 Task: In the Company nec.com, Log SMS with description: 'Followed up via SMS with a lead who attended our recent webinar.'; Add date: '24 July, 2023' and time 10:30:AM; Add contact from the company's contact and save. Logged in from softage.10@softage.net
Action: Mouse moved to (81, 60)
Screenshot: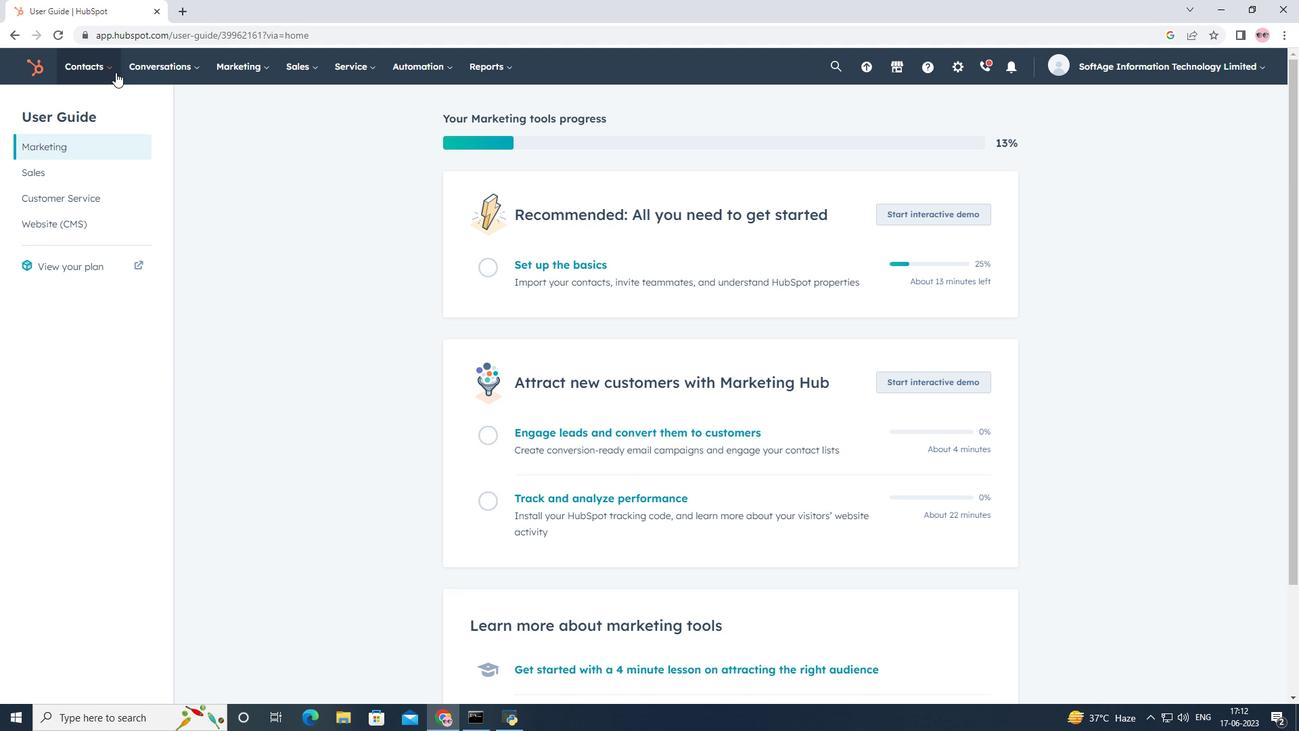 
Action: Mouse pressed left at (81, 60)
Screenshot: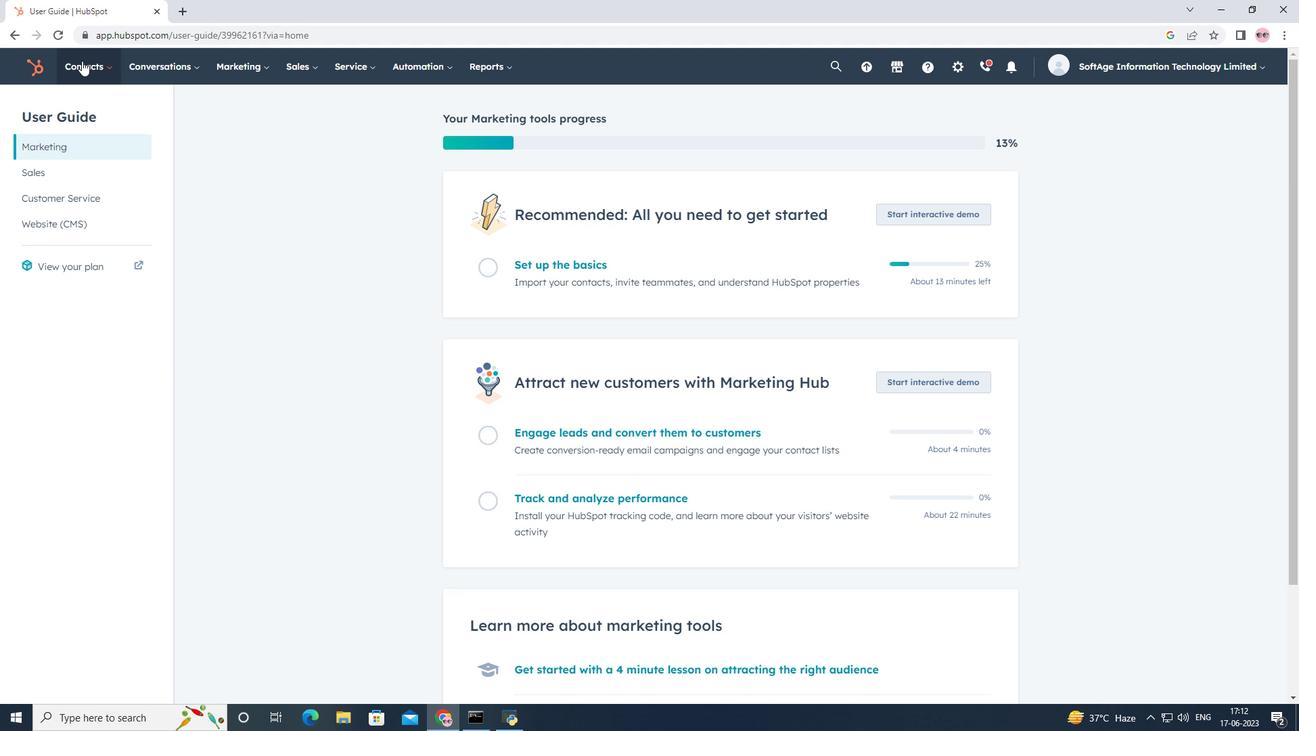 
Action: Mouse moved to (115, 125)
Screenshot: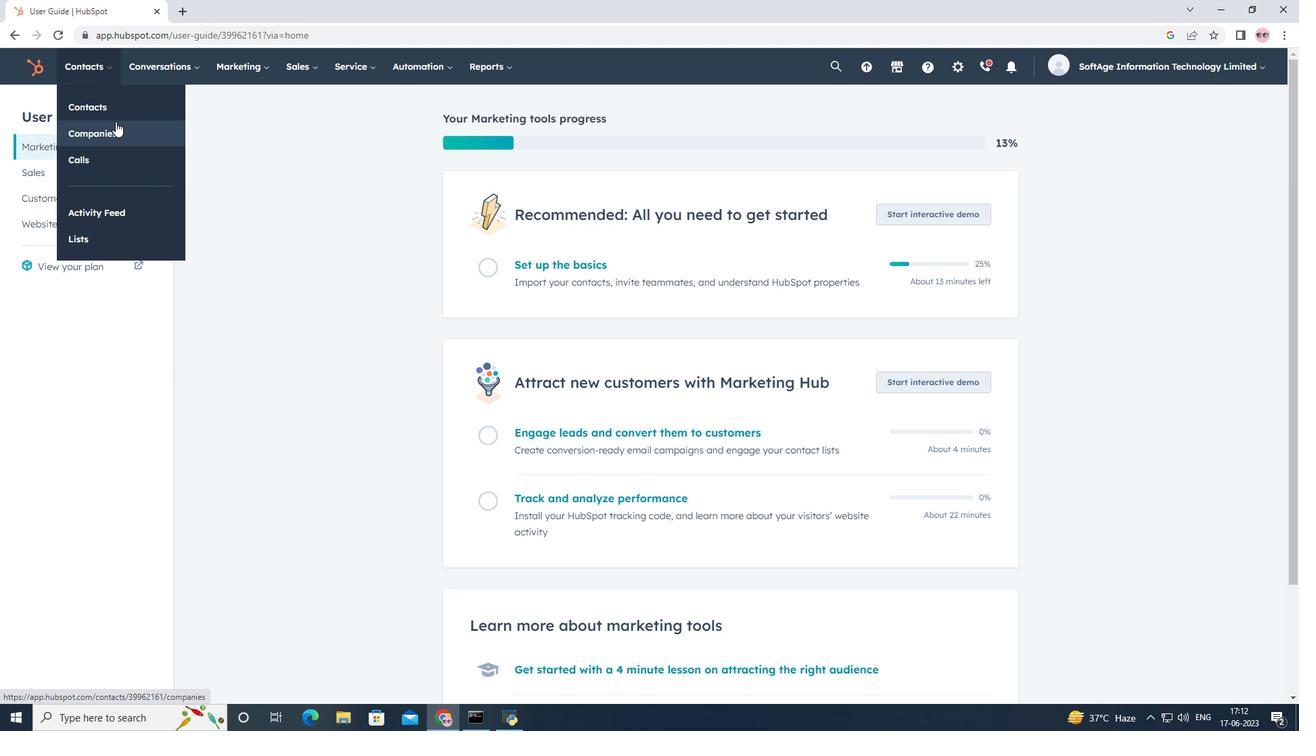 
Action: Mouse pressed left at (115, 125)
Screenshot: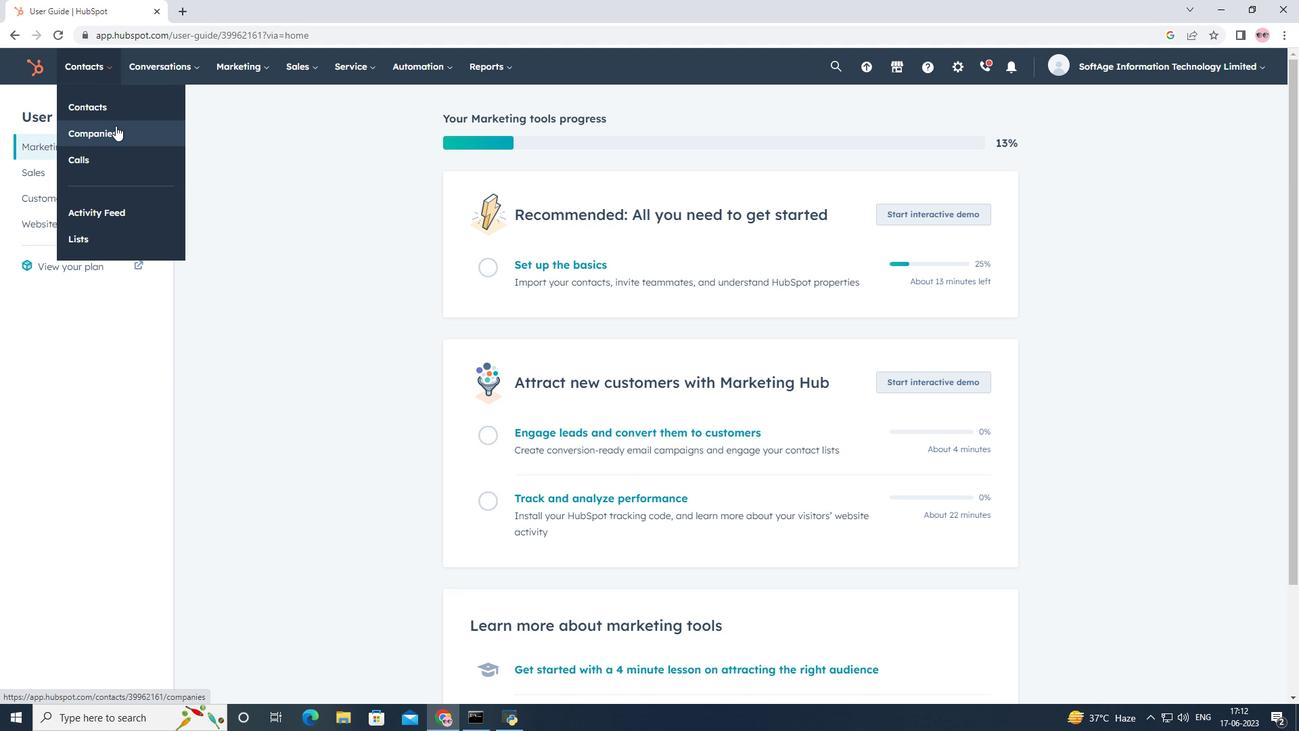 
Action: Mouse moved to (160, 224)
Screenshot: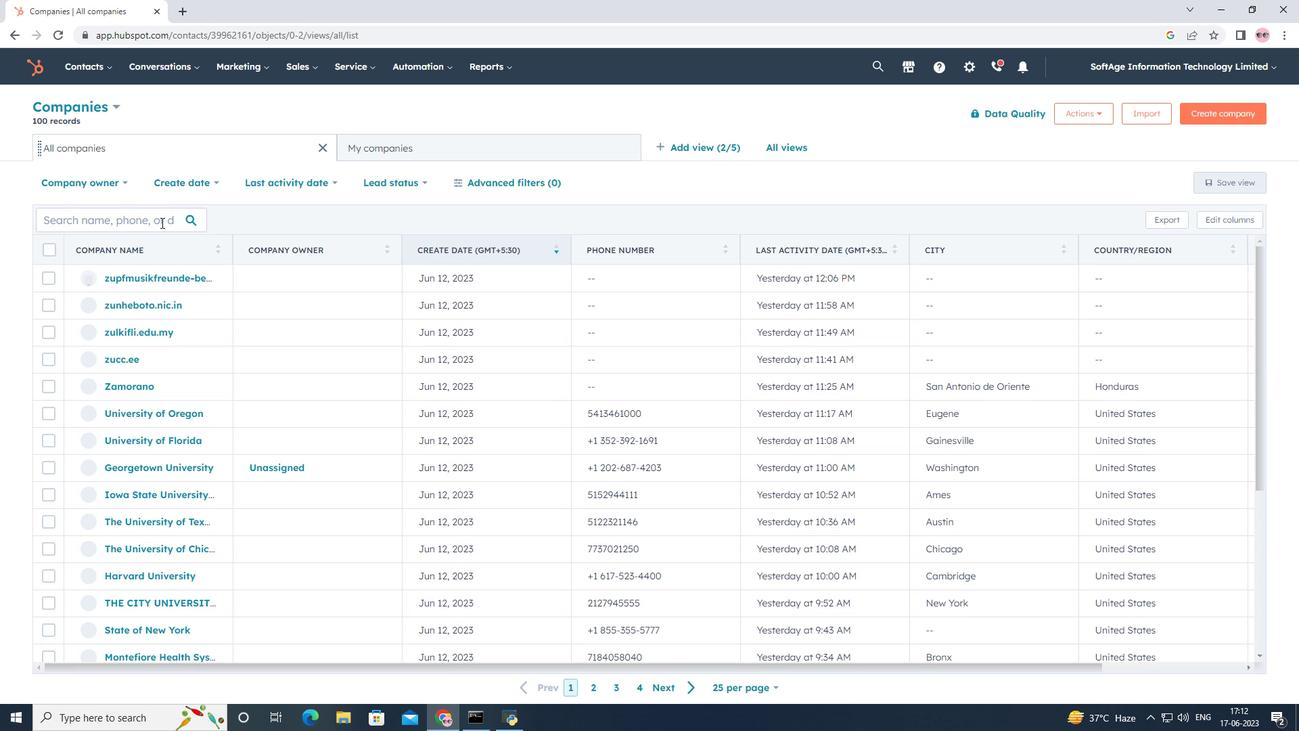 
Action: Mouse pressed left at (160, 224)
Screenshot: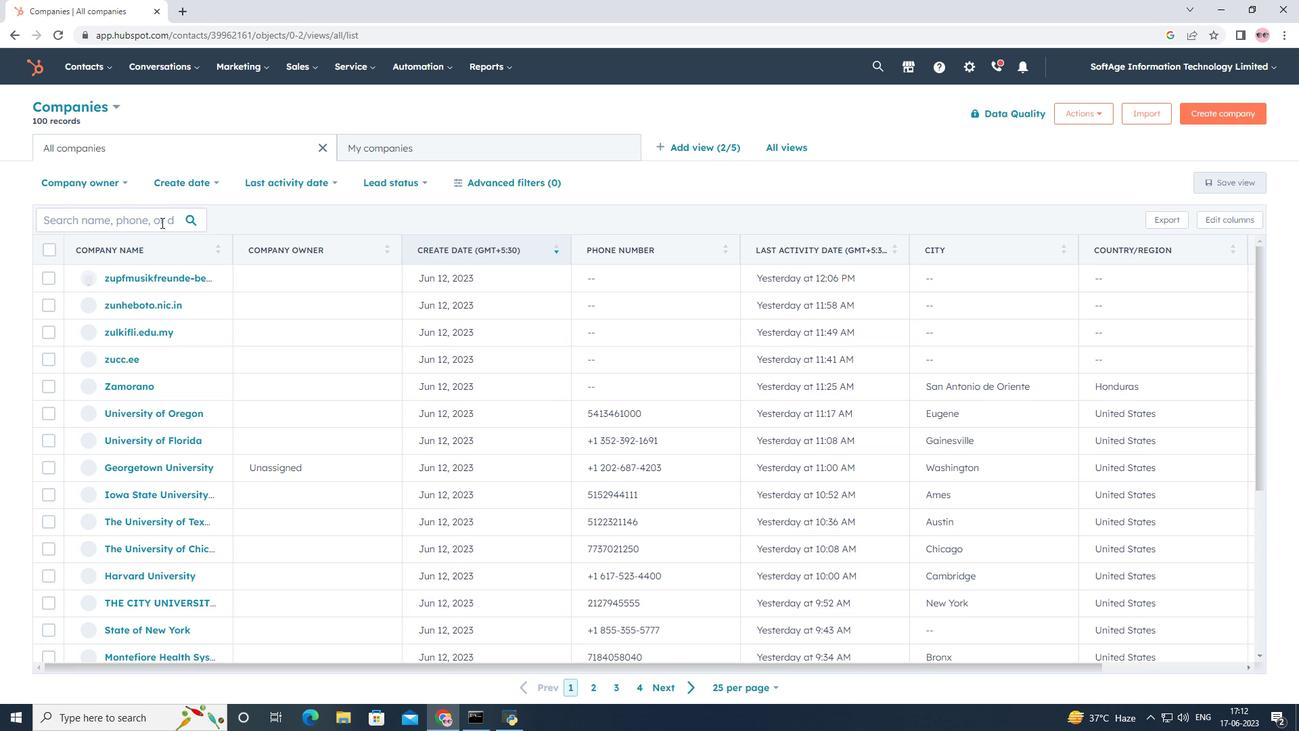 
Action: Key pressed nec.com
Screenshot: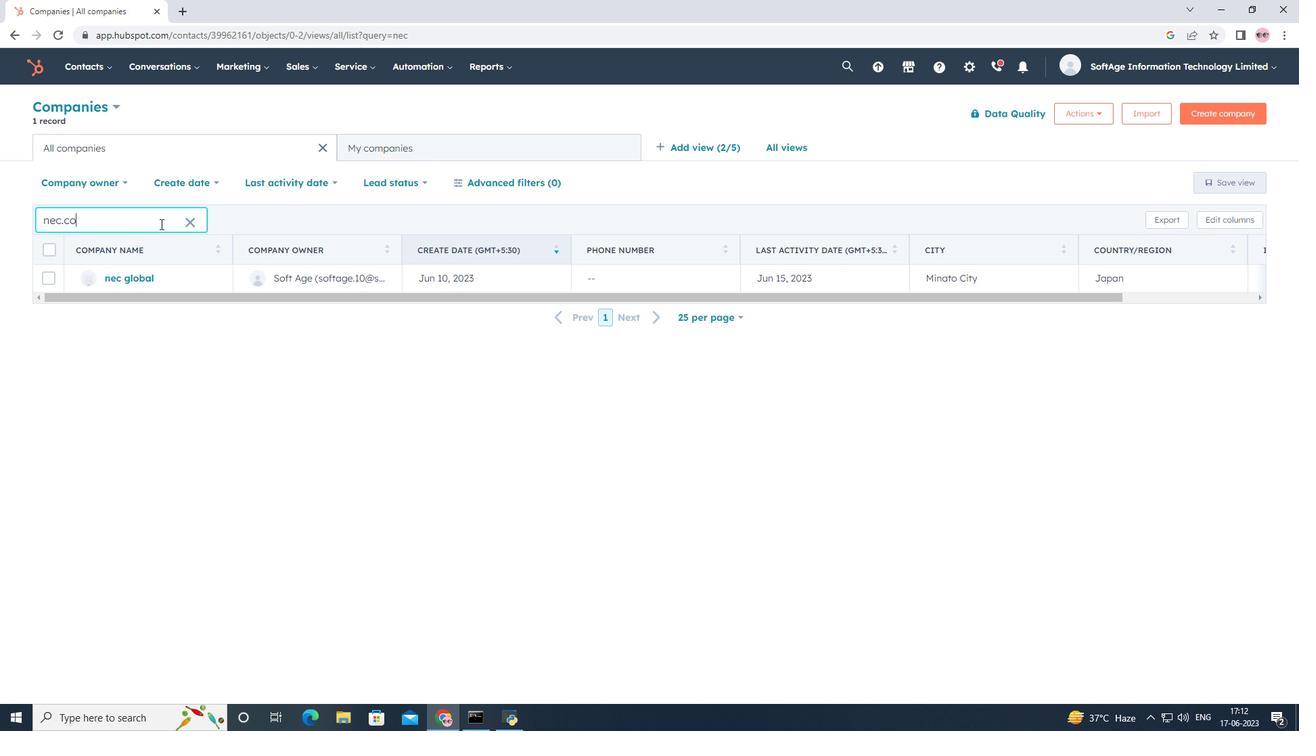 
Action: Mouse moved to (117, 280)
Screenshot: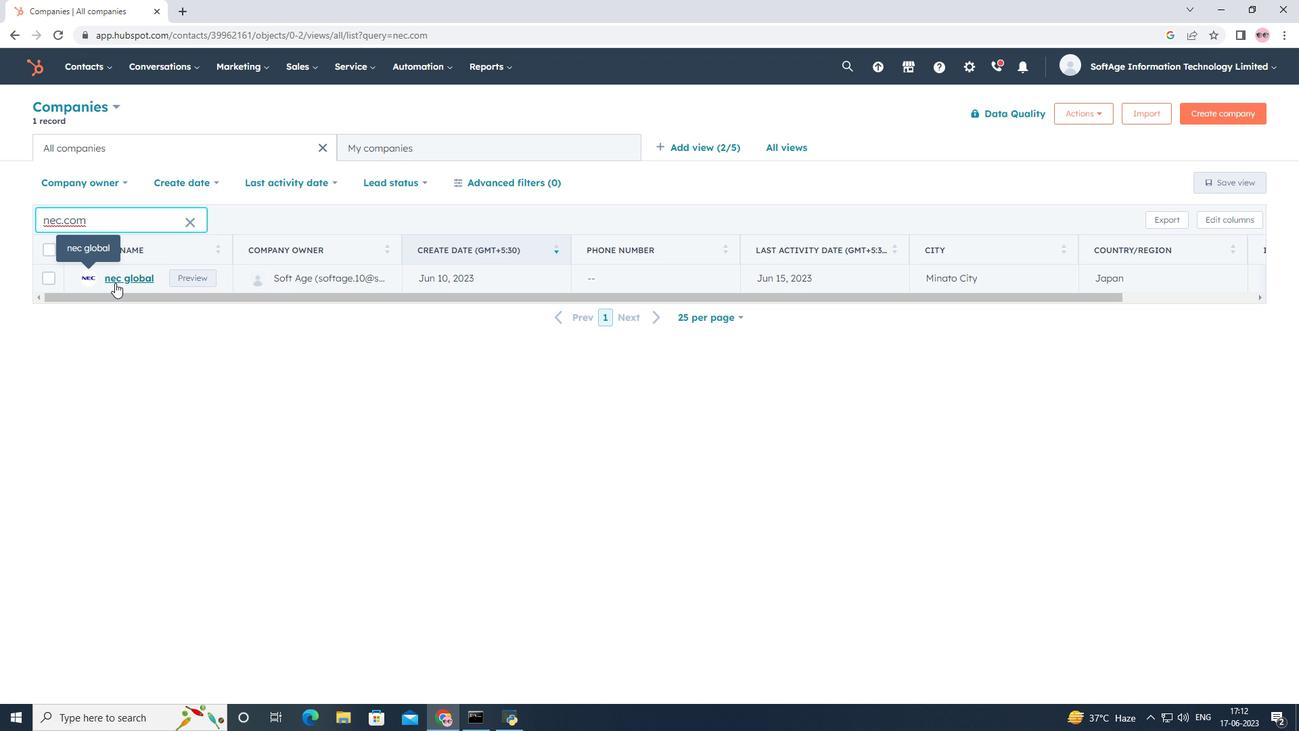 
Action: Mouse pressed left at (117, 280)
Screenshot: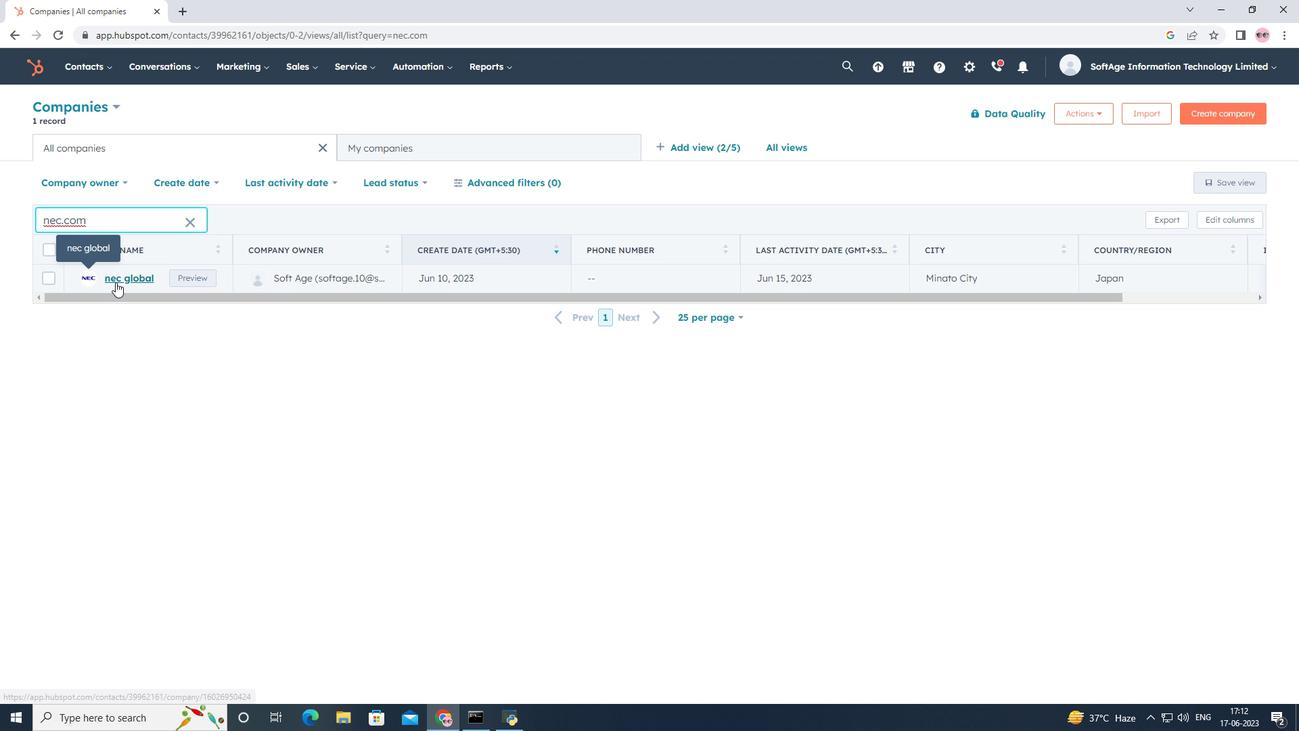 
Action: Mouse moved to (270, 217)
Screenshot: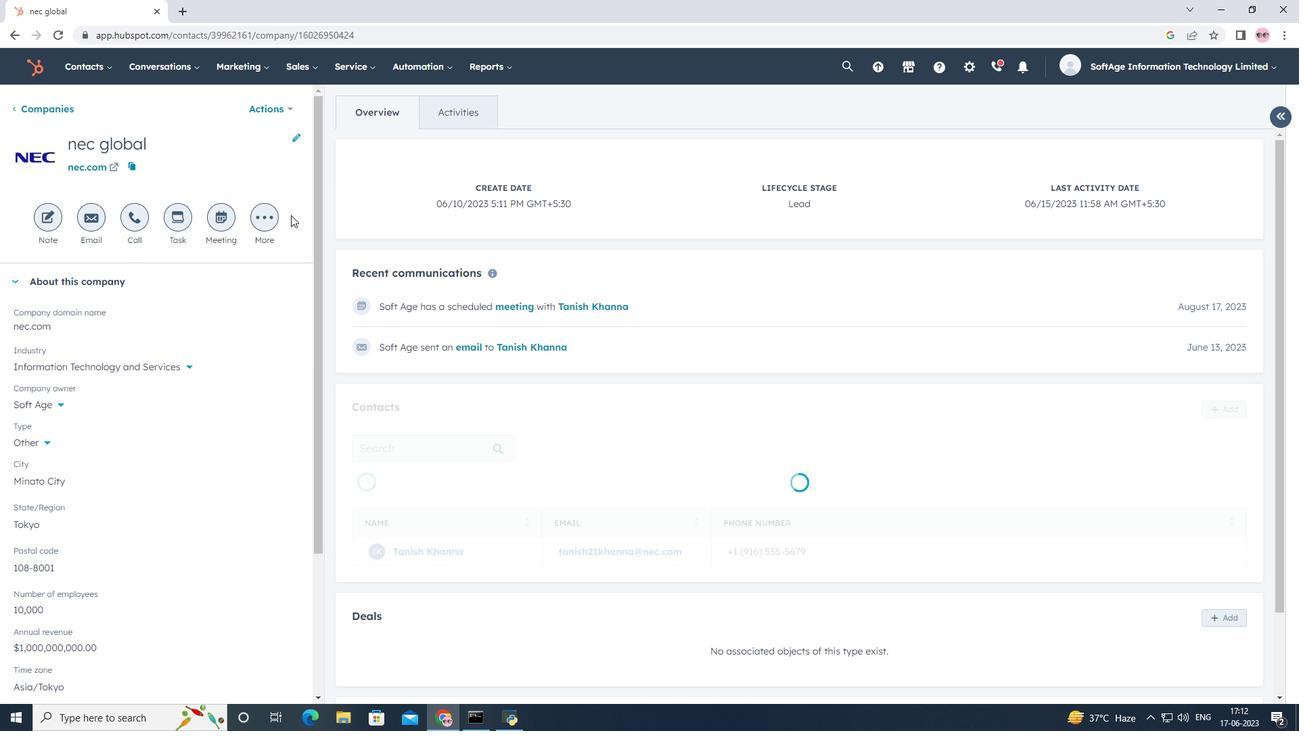 
Action: Mouse pressed left at (270, 217)
Screenshot: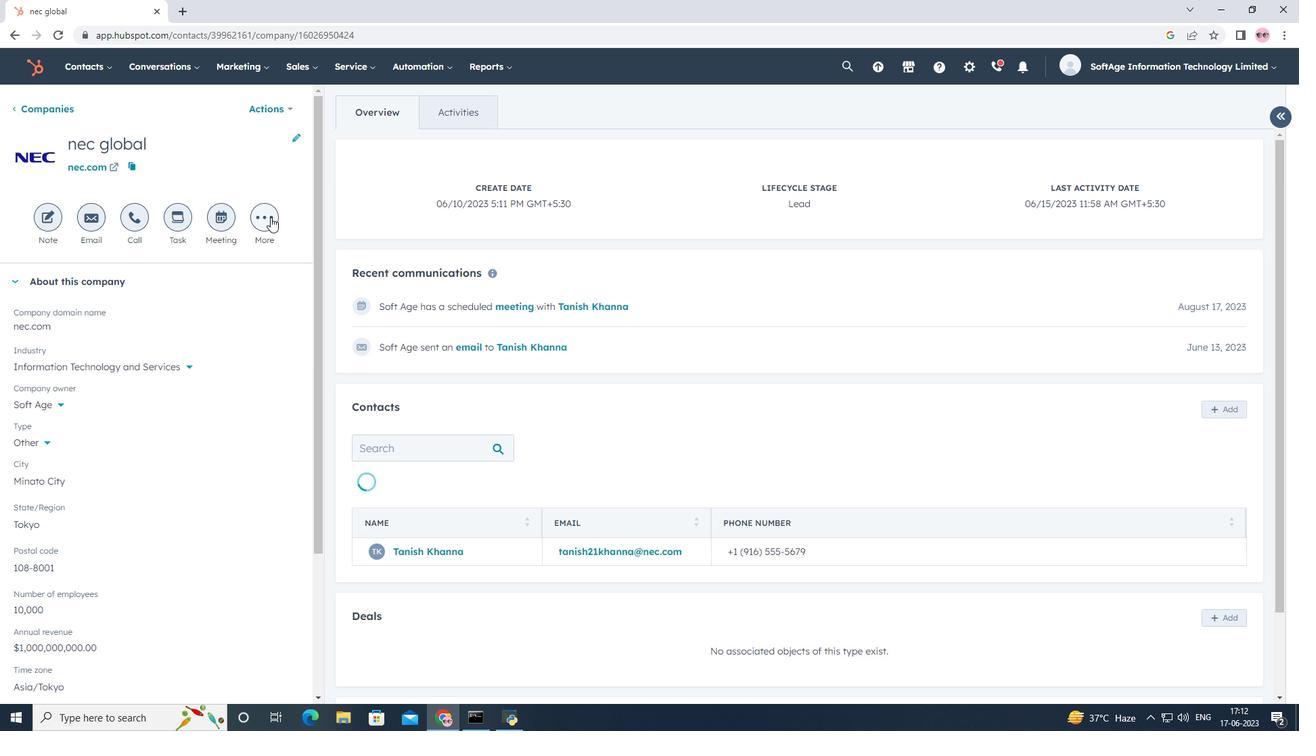 
Action: Mouse moved to (268, 251)
Screenshot: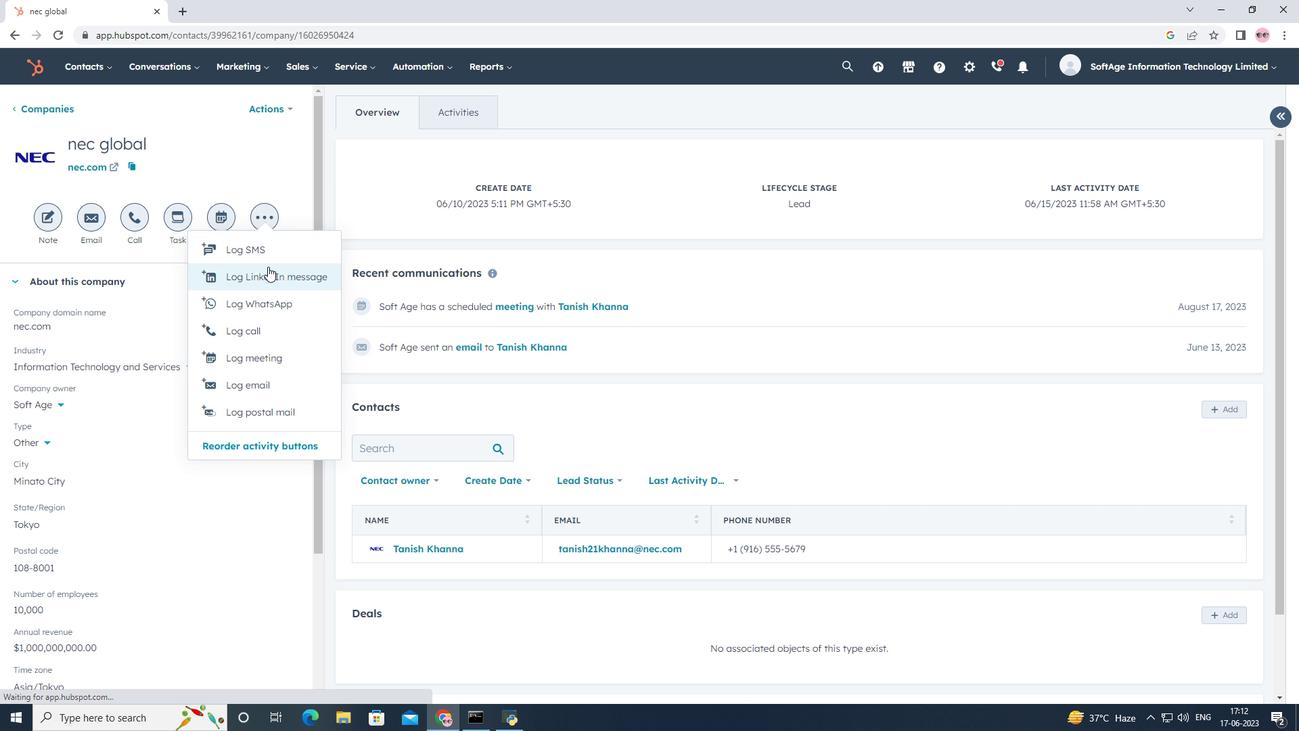 
Action: Mouse pressed left at (268, 251)
Screenshot: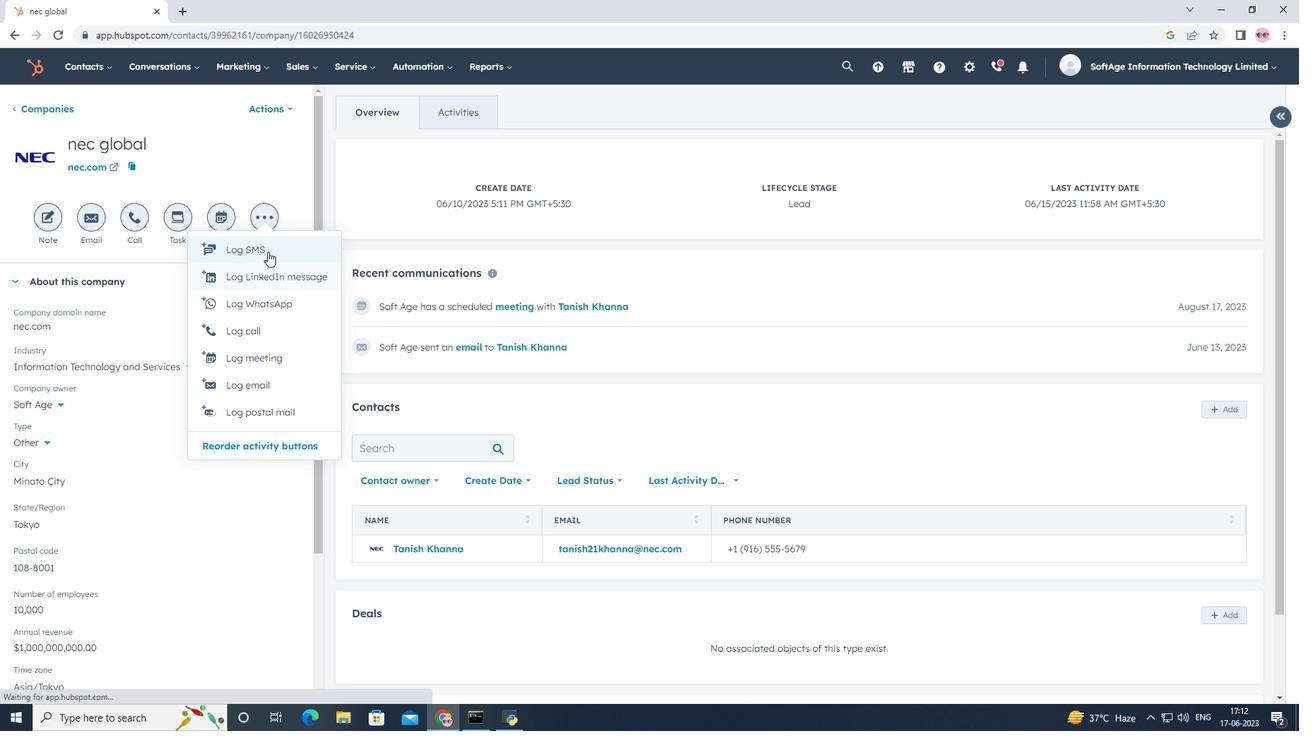 
Action: Mouse moved to (777, 511)
Screenshot: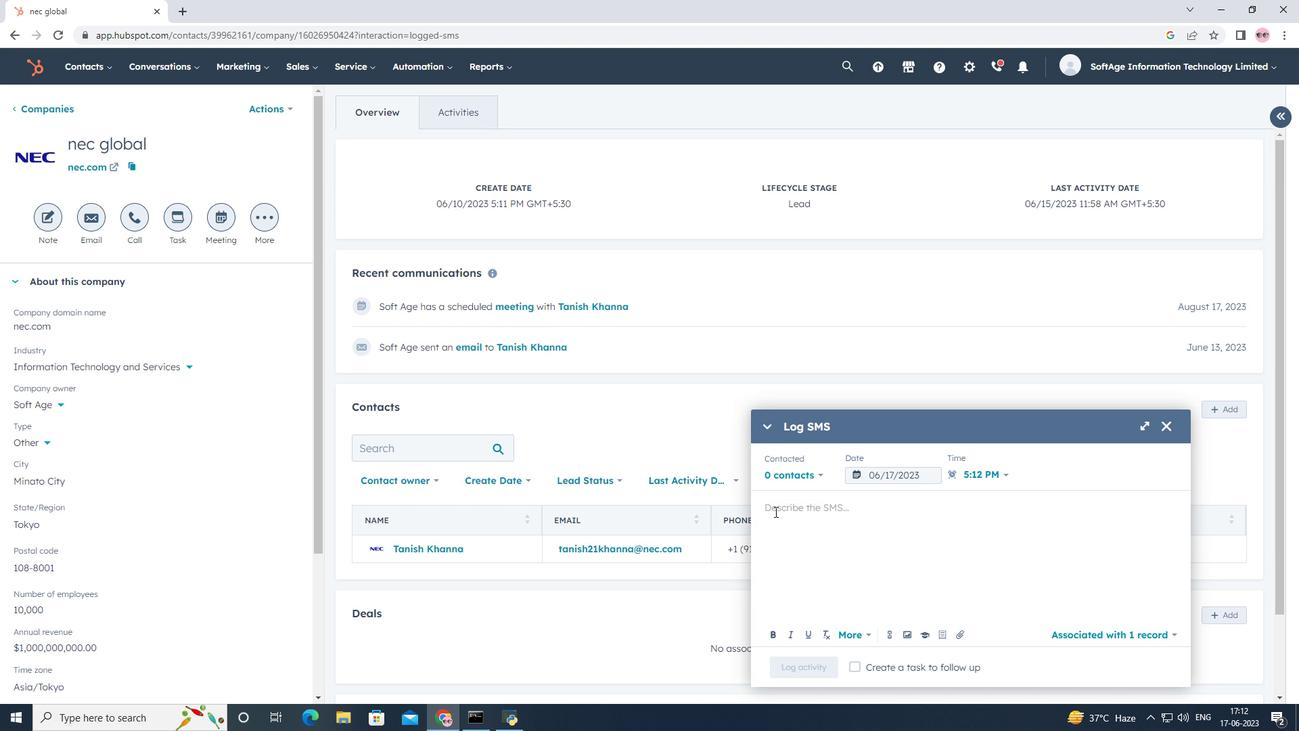 
Action: Mouse pressed left at (777, 511)
Screenshot: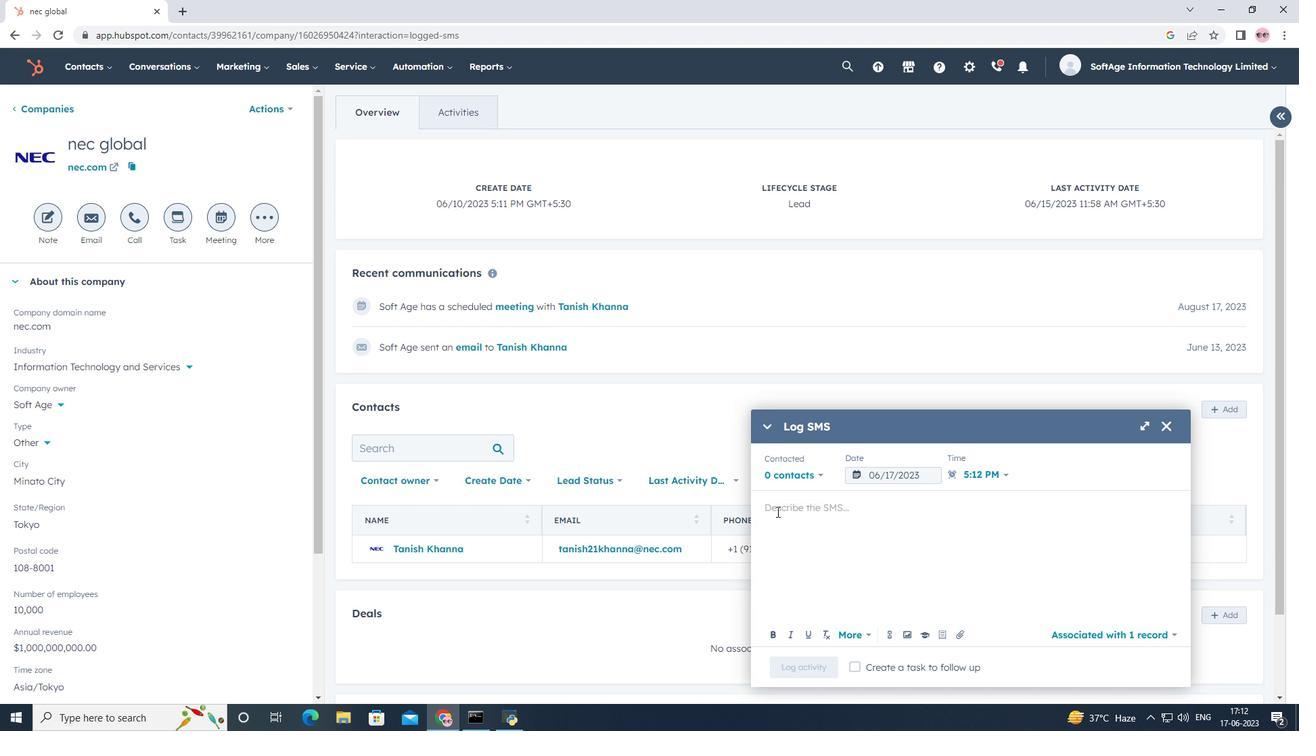 
Action: Key pressed <Key.shift>Followed<Key.space>up<Key.space>via<Key.space><Key.shift>SMS<Key.space>with<Key.space>a<Key.space>lead<Key.space>who<Key.space>attended<Key.space>our<Key.space>recent<Key.space>webinar.
Screenshot: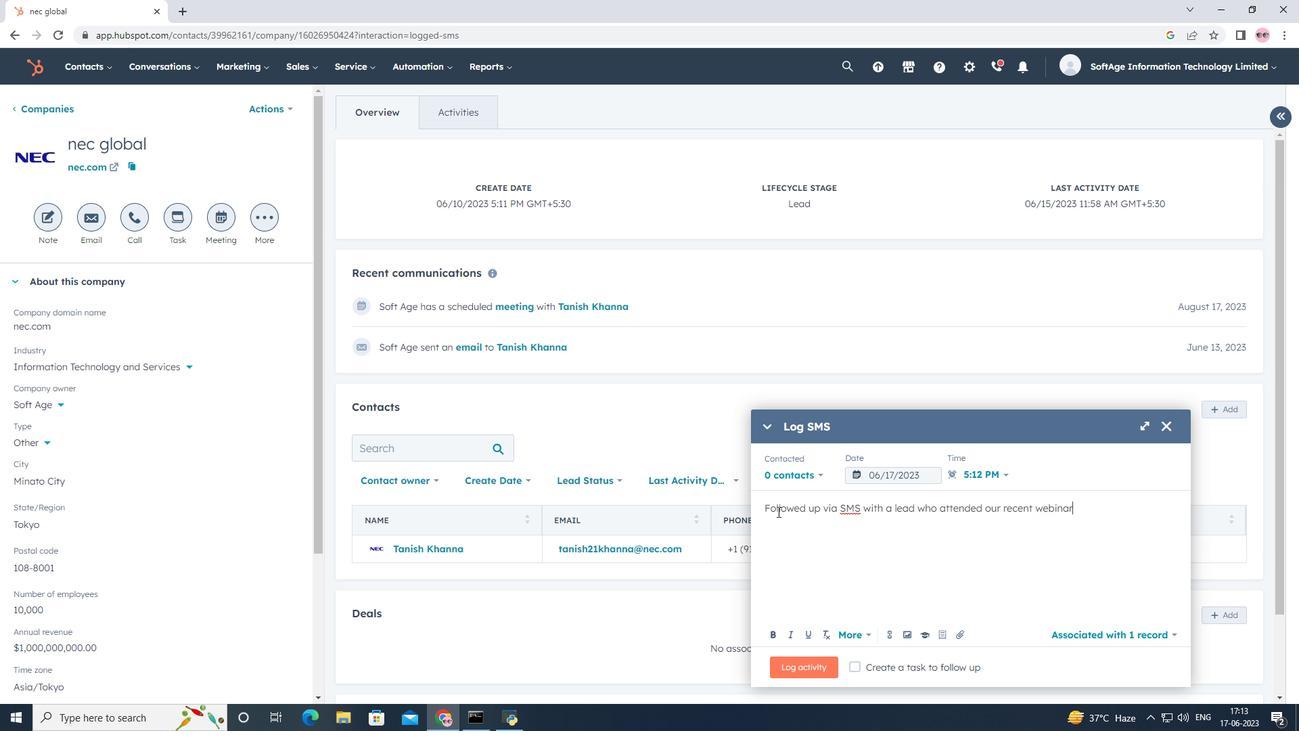 
Action: Mouse moved to (918, 475)
Screenshot: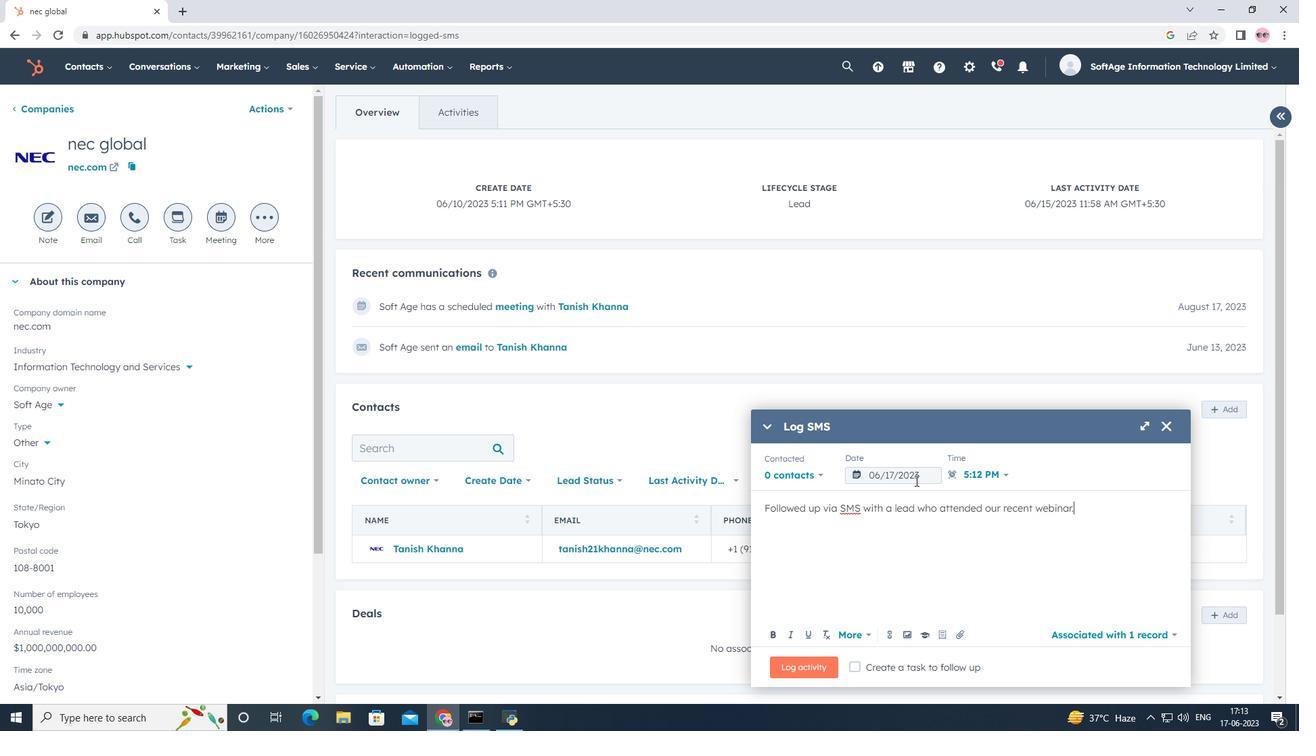 
Action: Mouse pressed left at (918, 475)
Screenshot: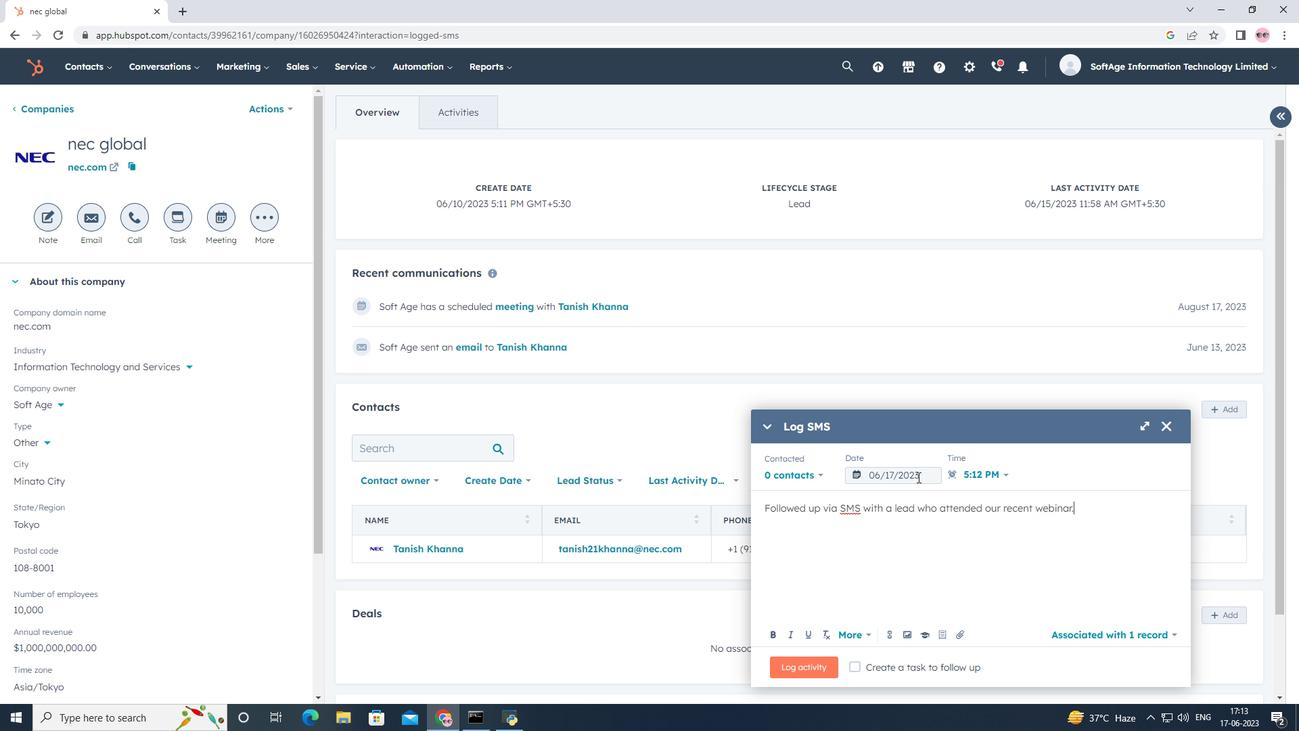 
Action: Mouse moved to (1029, 261)
Screenshot: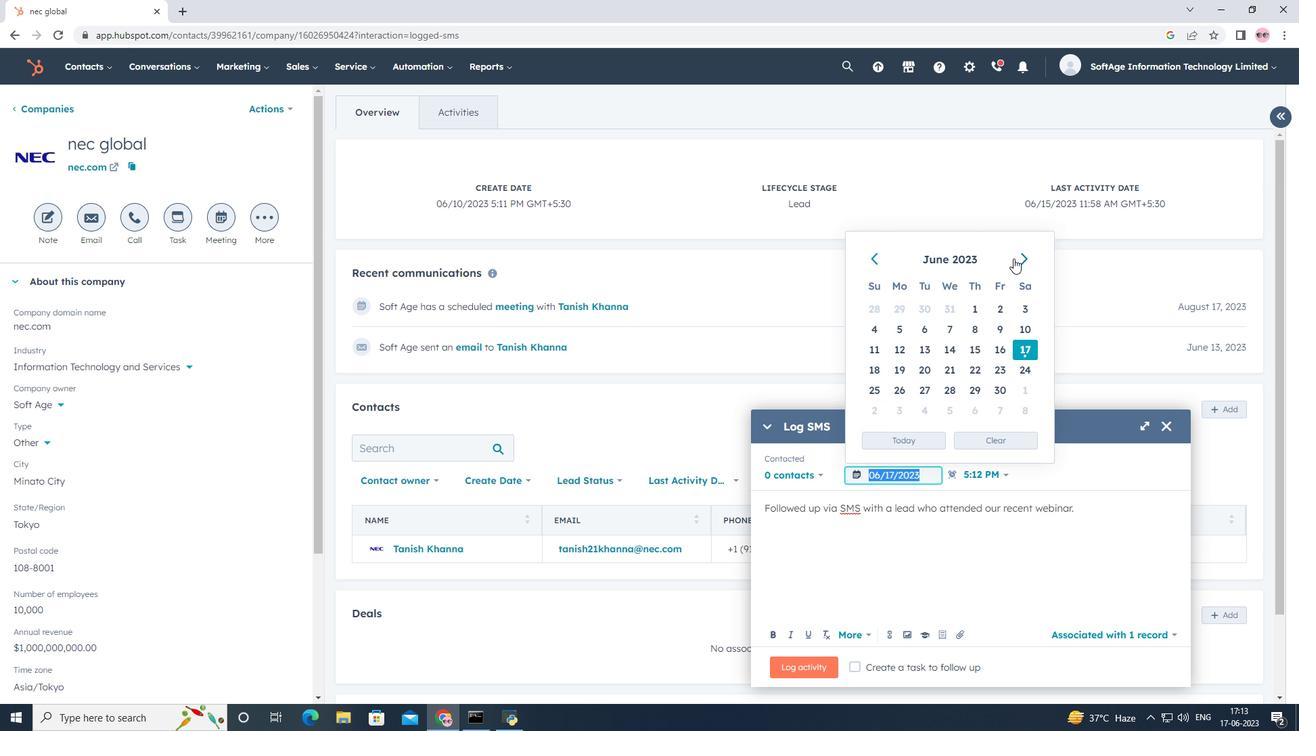
Action: Mouse pressed left at (1029, 261)
Screenshot: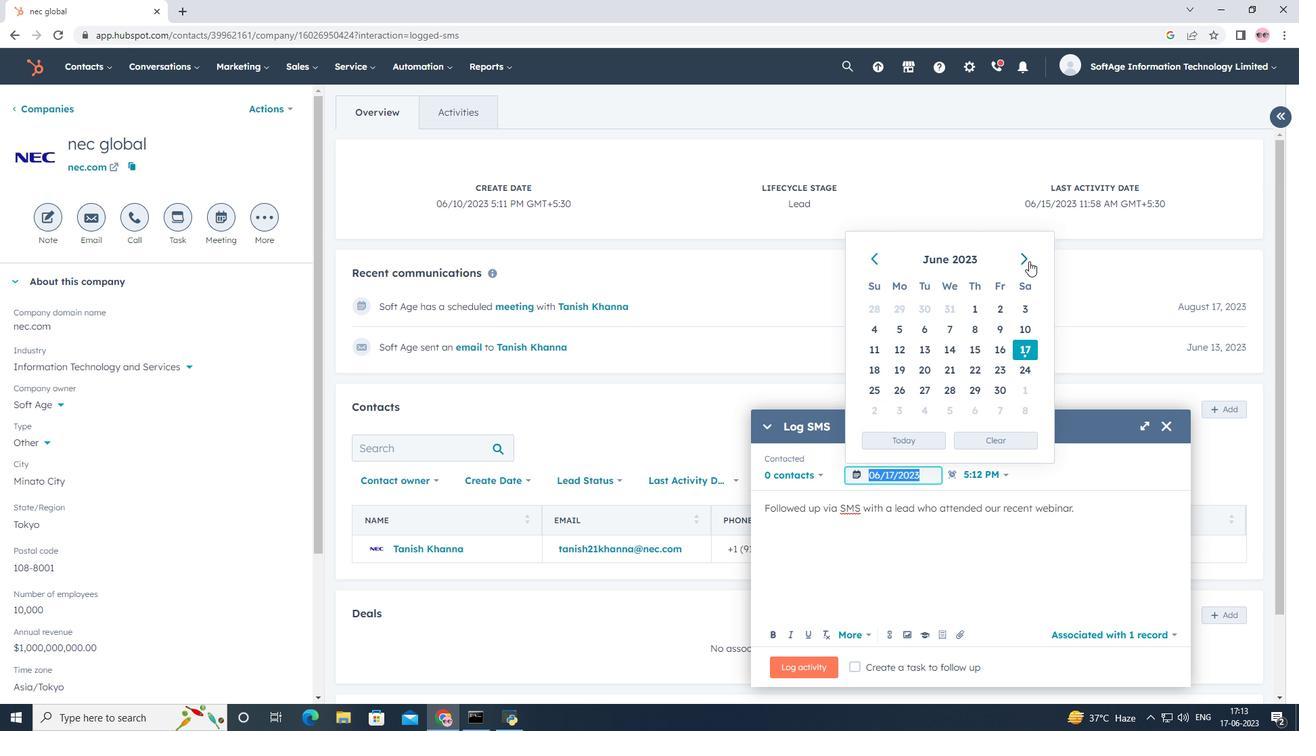 
Action: Mouse moved to (907, 387)
Screenshot: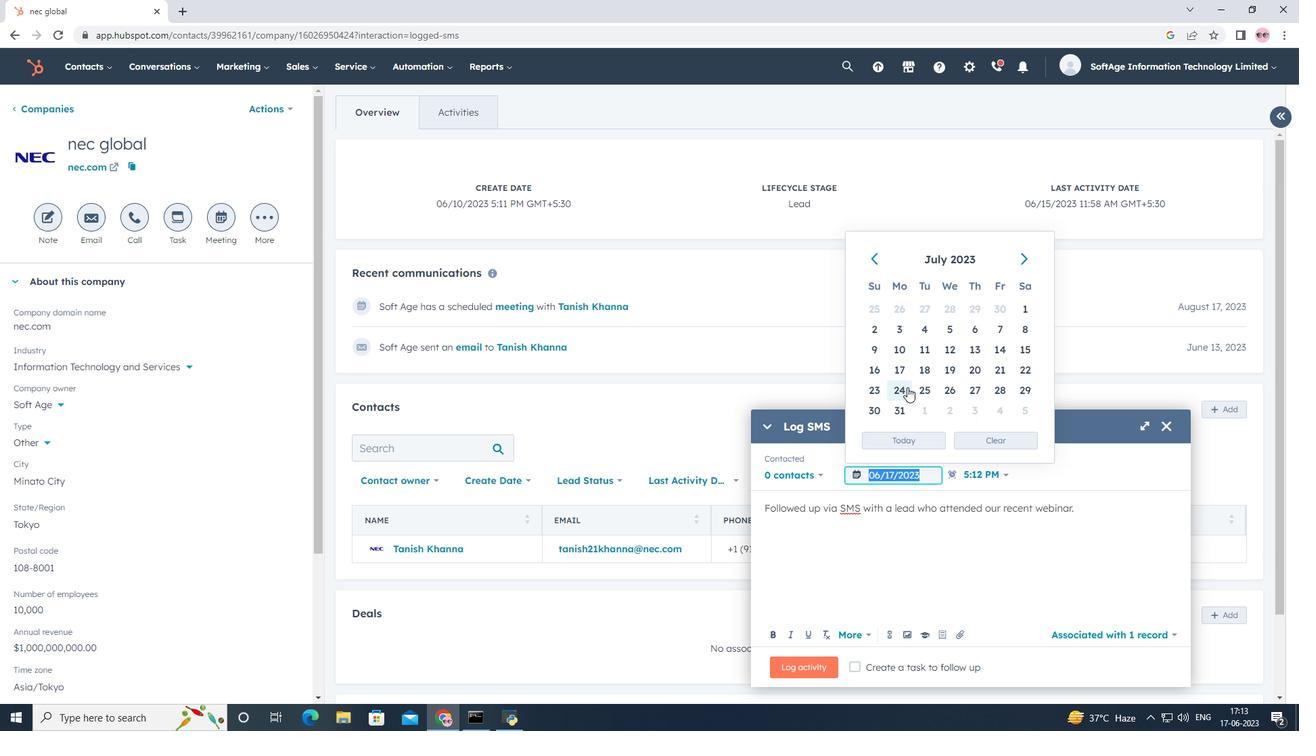
Action: Mouse pressed left at (907, 387)
Screenshot: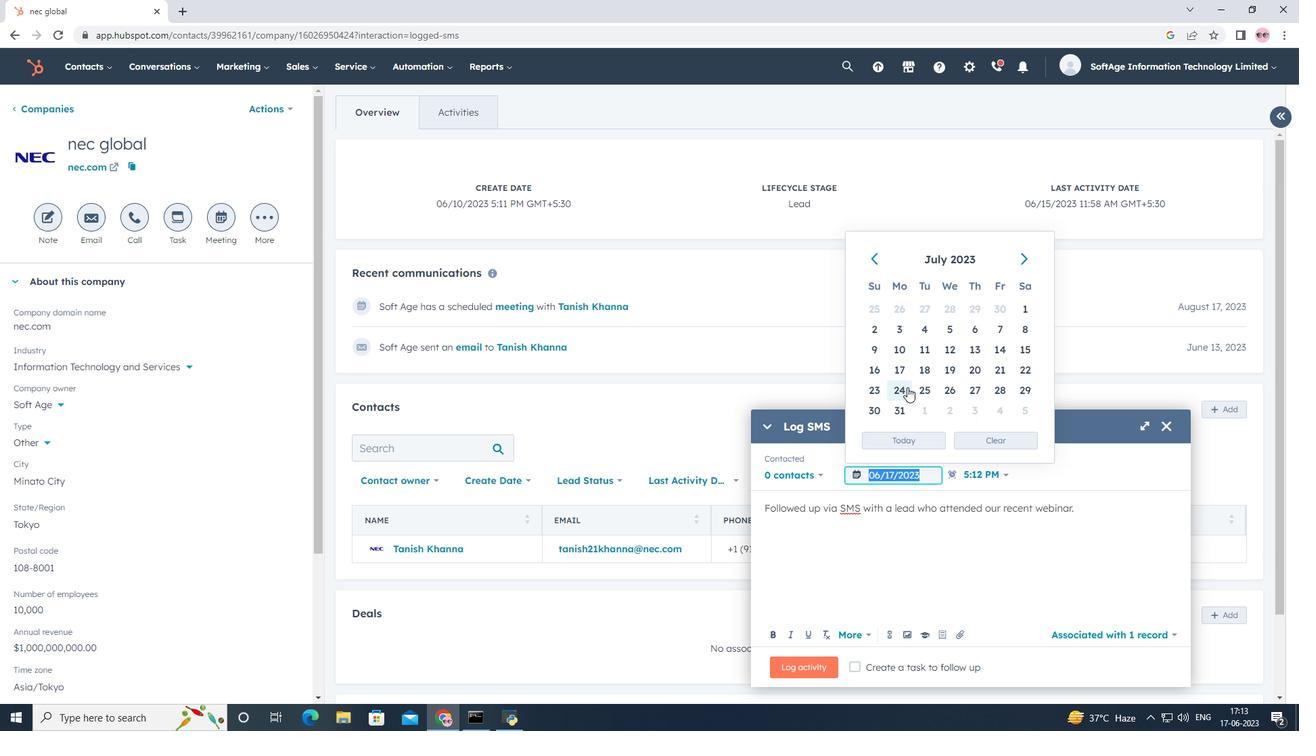
Action: Mouse moved to (1005, 477)
Screenshot: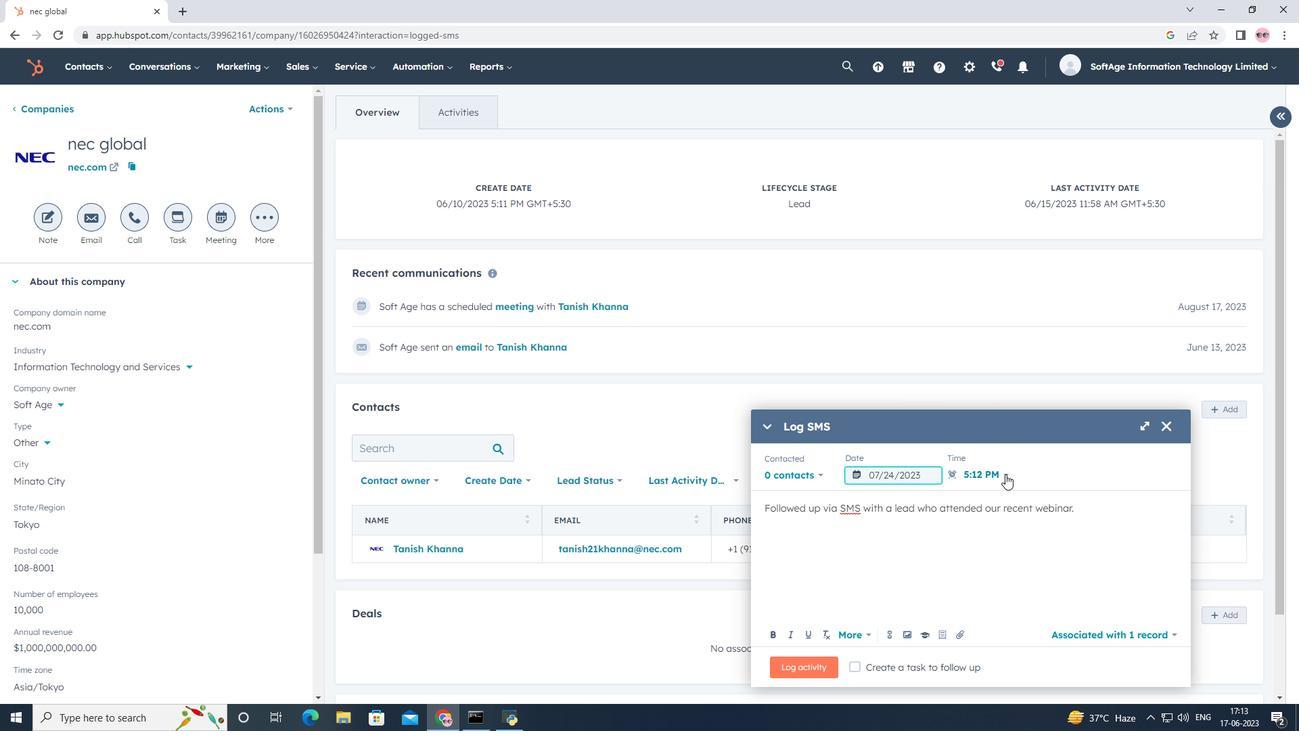
Action: Mouse pressed left at (1005, 477)
Screenshot: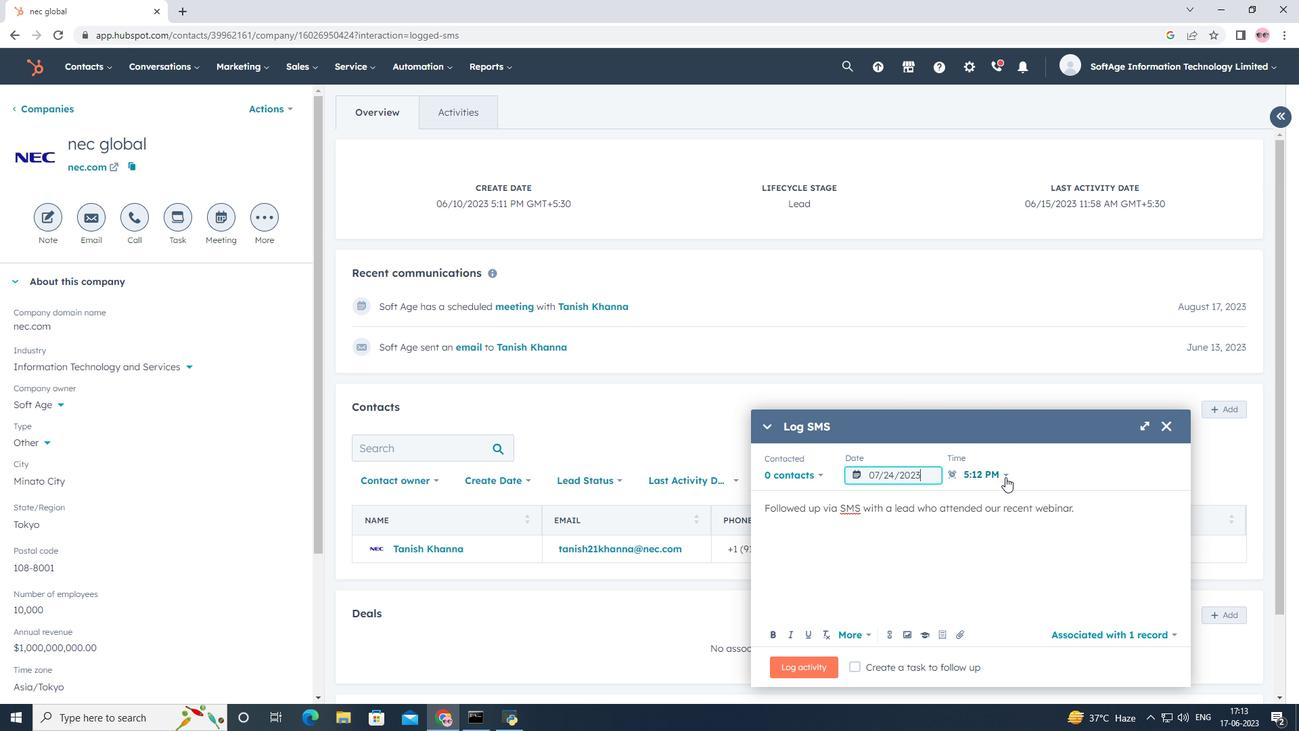 
Action: Mouse moved to (1070, 538)
Screenshot: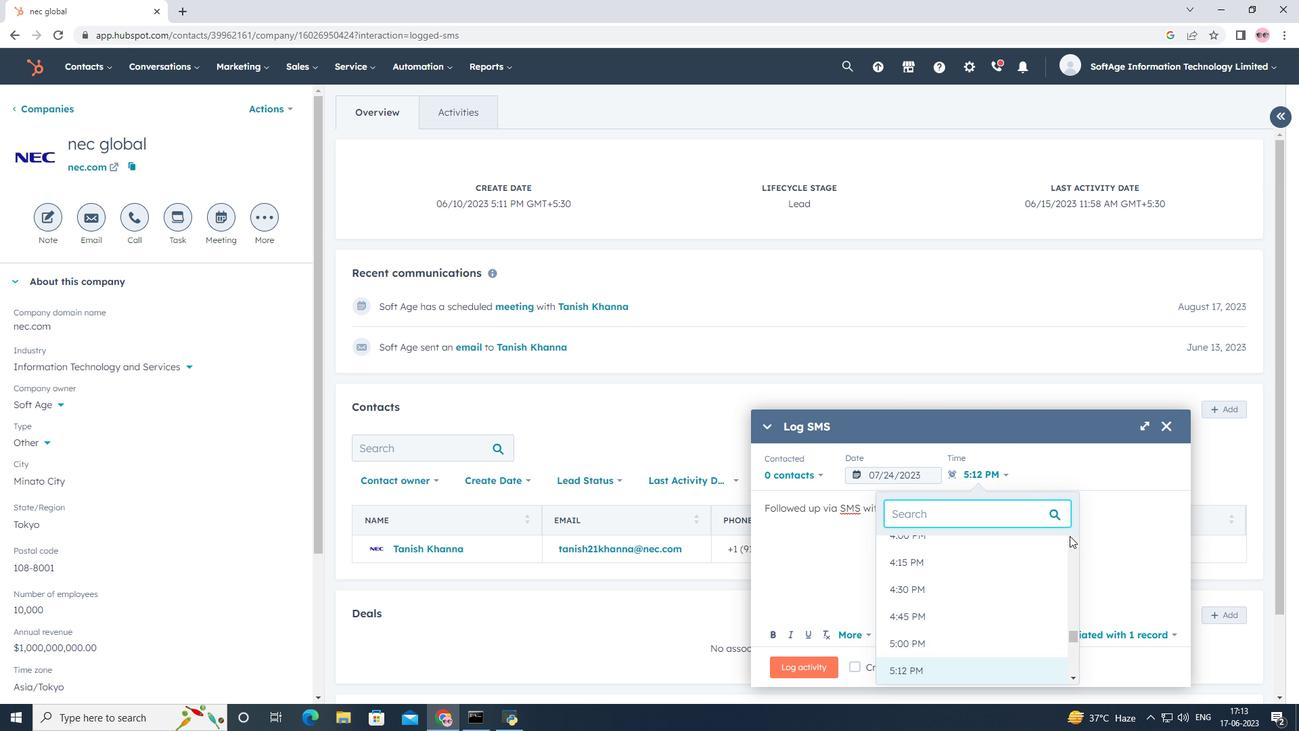 
Action: Mouse pressed left at (1070, 538)
Screenshot: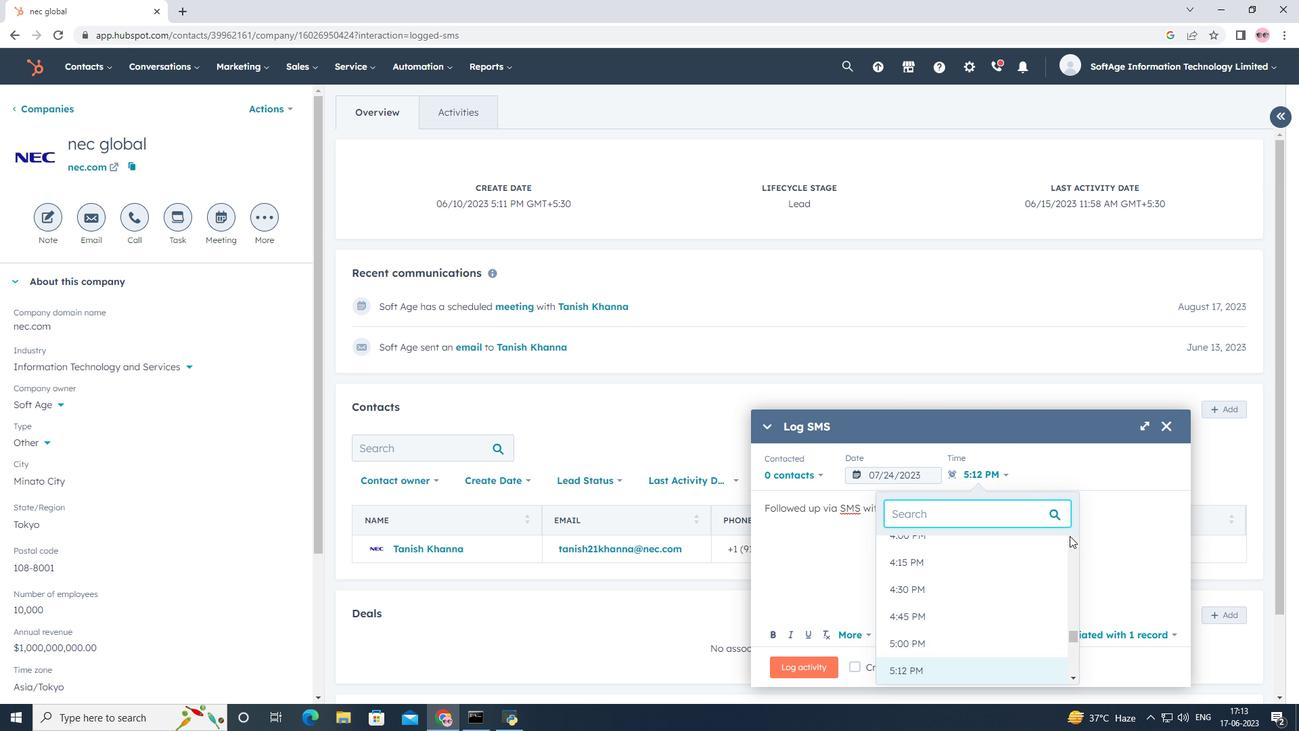 
Action: Mouse pressed left at (1070, 538)
Screenshot: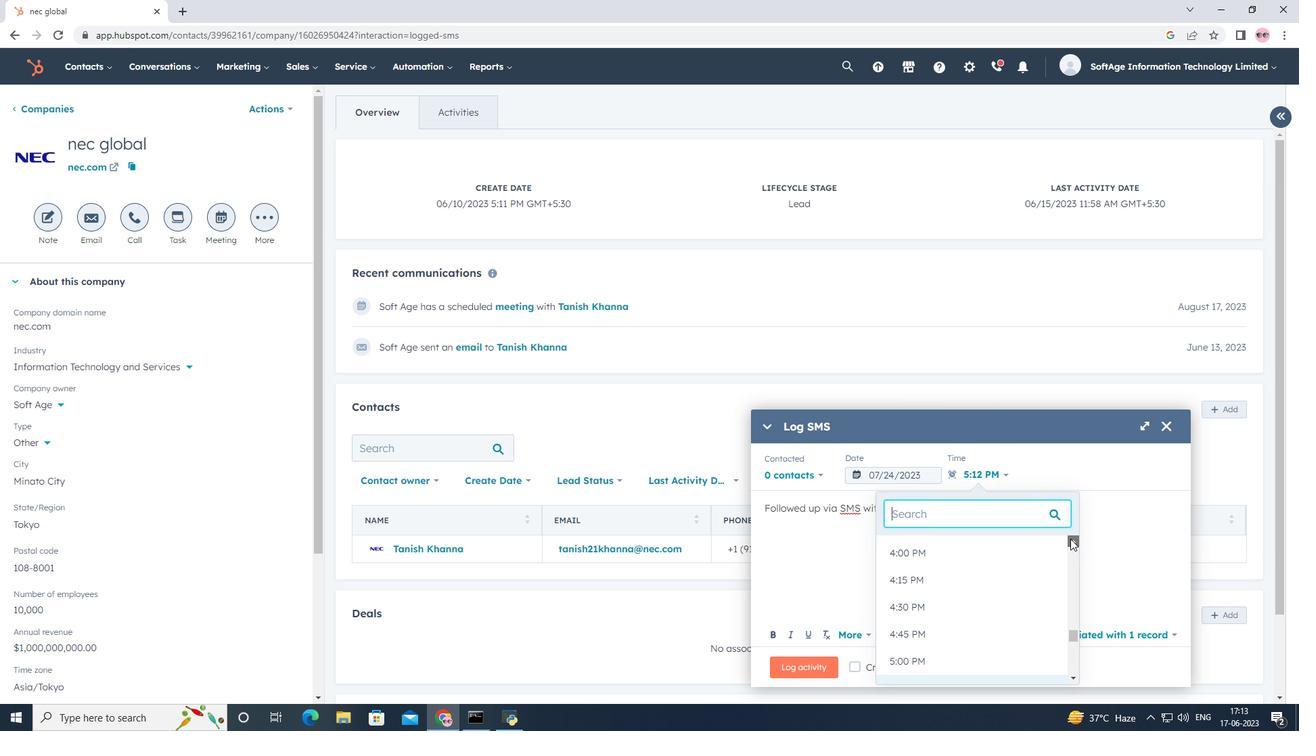 
Action: Mouse pressed left at (1070, 538)
Screenshot: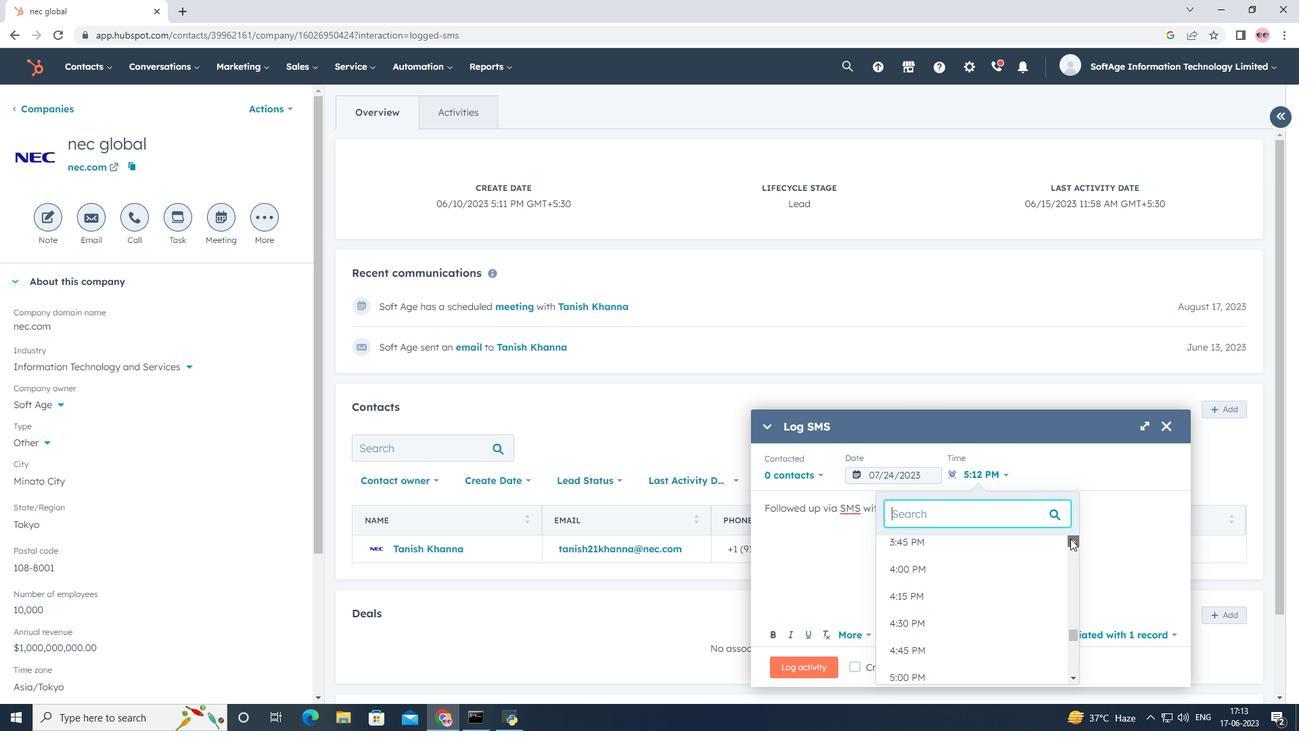 
Action: Mouse pressed left at (1070, 538)
Screenshot: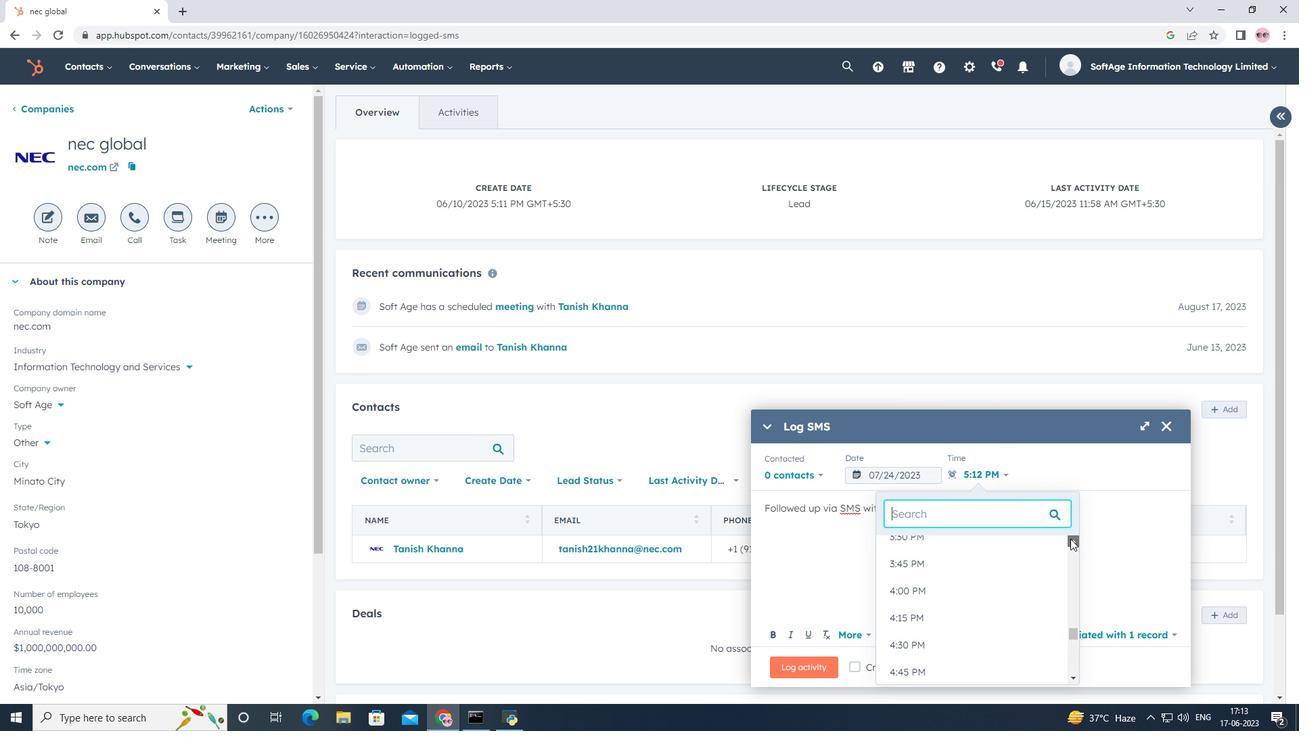 
Action: Mouse pressed left at (1070, 538)
Screenshot: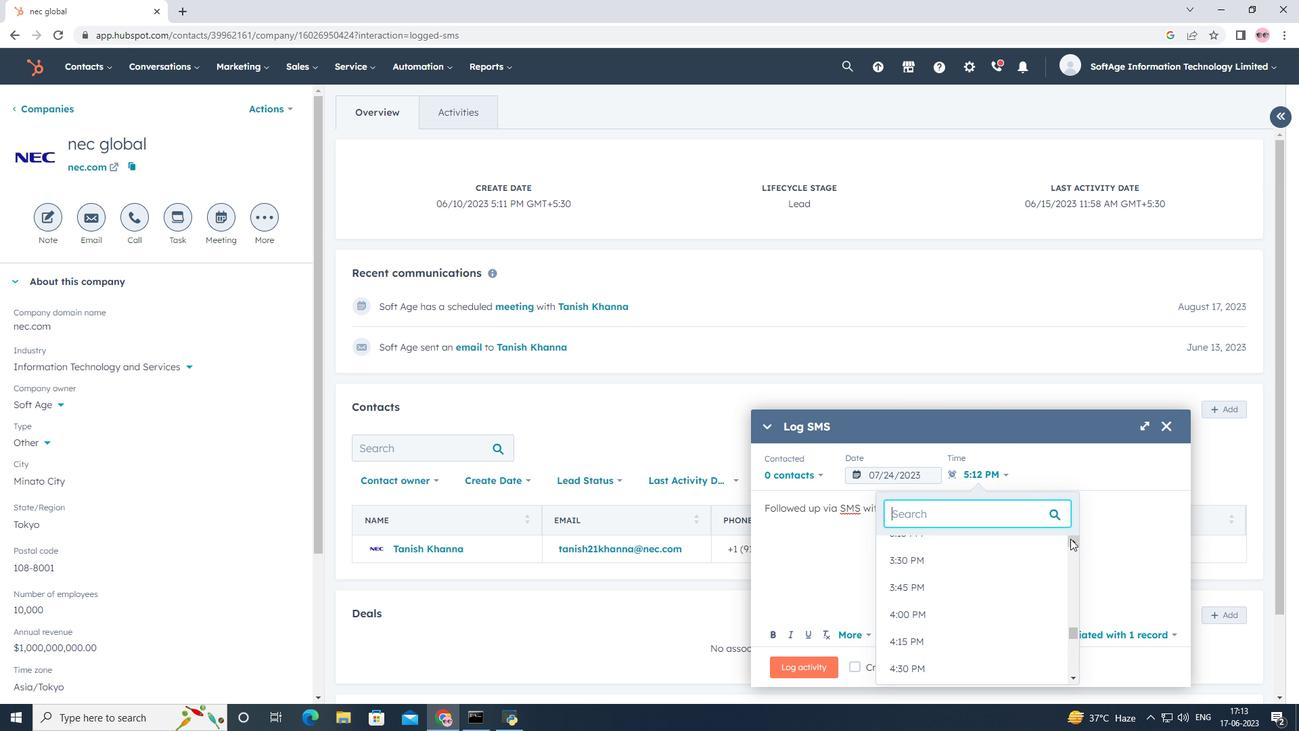 
Action: Mouse pressed left at (1070, 538)
Screenshot: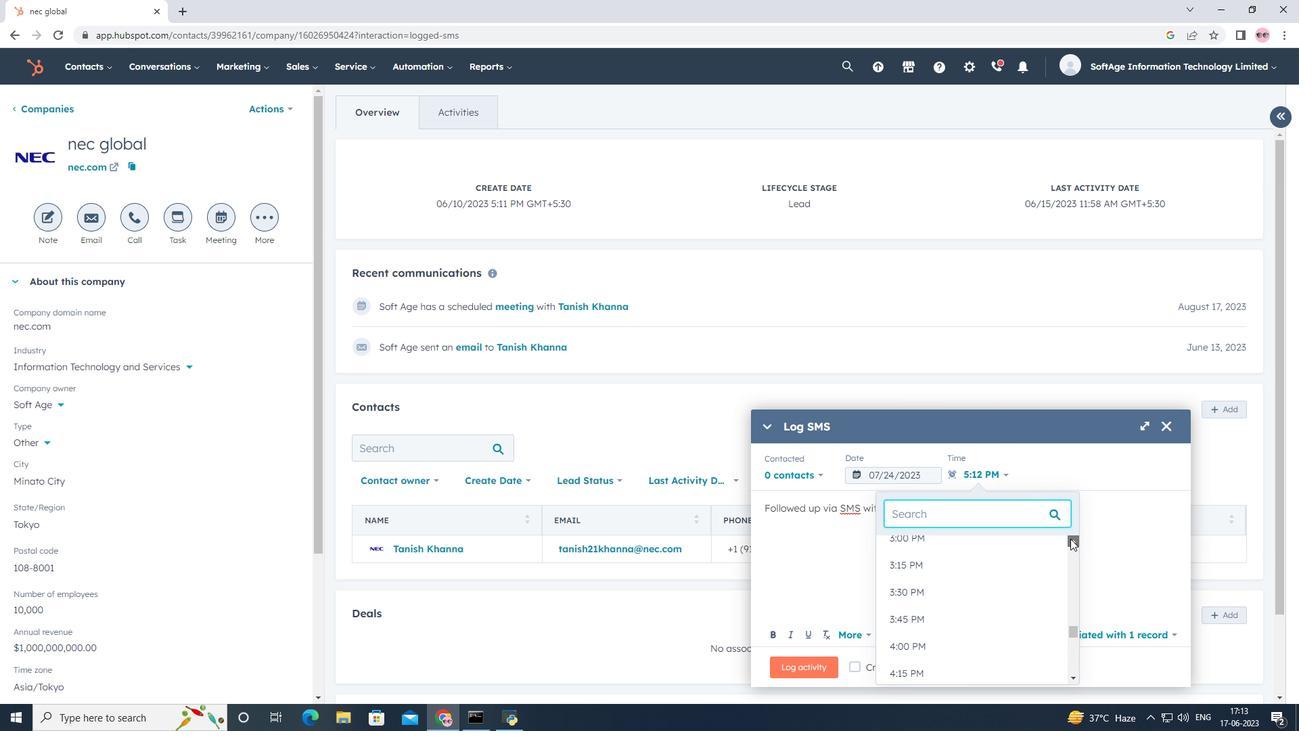 
Action: Mouse pressed left at (1070, 538)
Screenshot: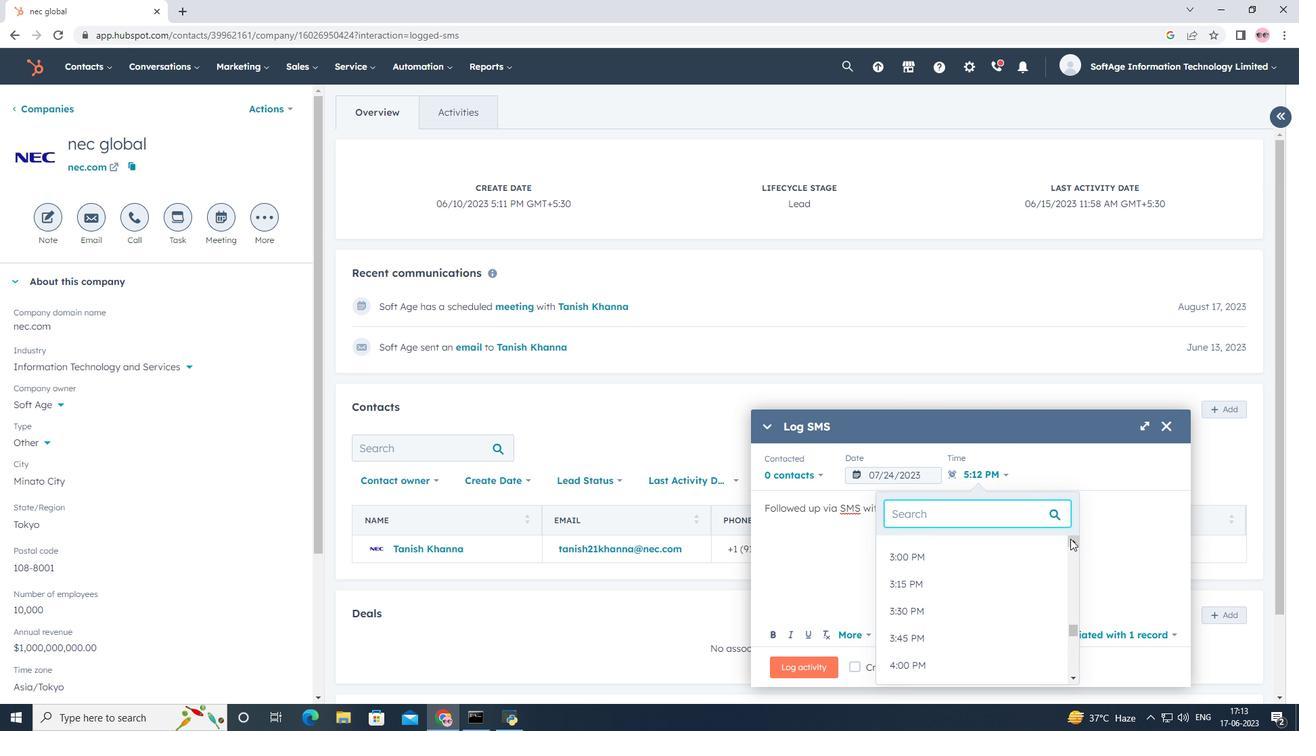 
Action: Mouse pressed left at (1070, 538)
Screenshot: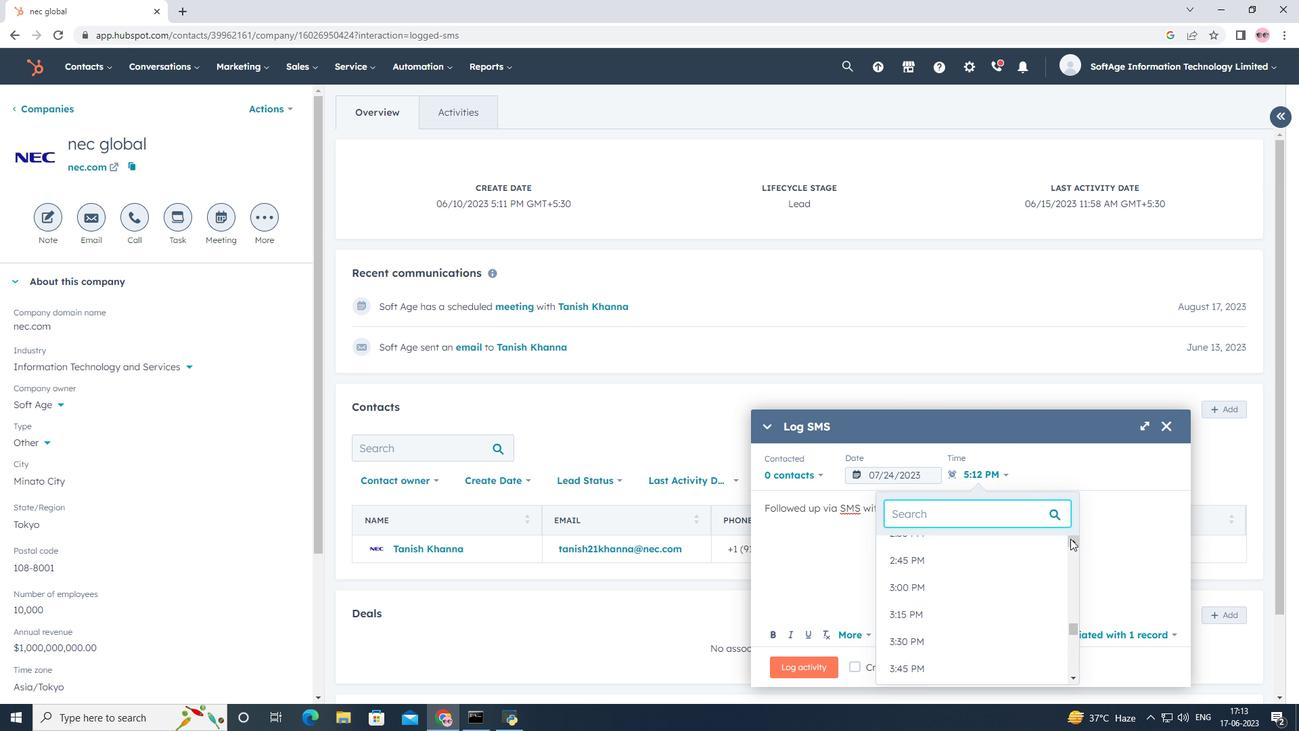 
Action: Mouse pressed left at (1070, 538)
Screenshot: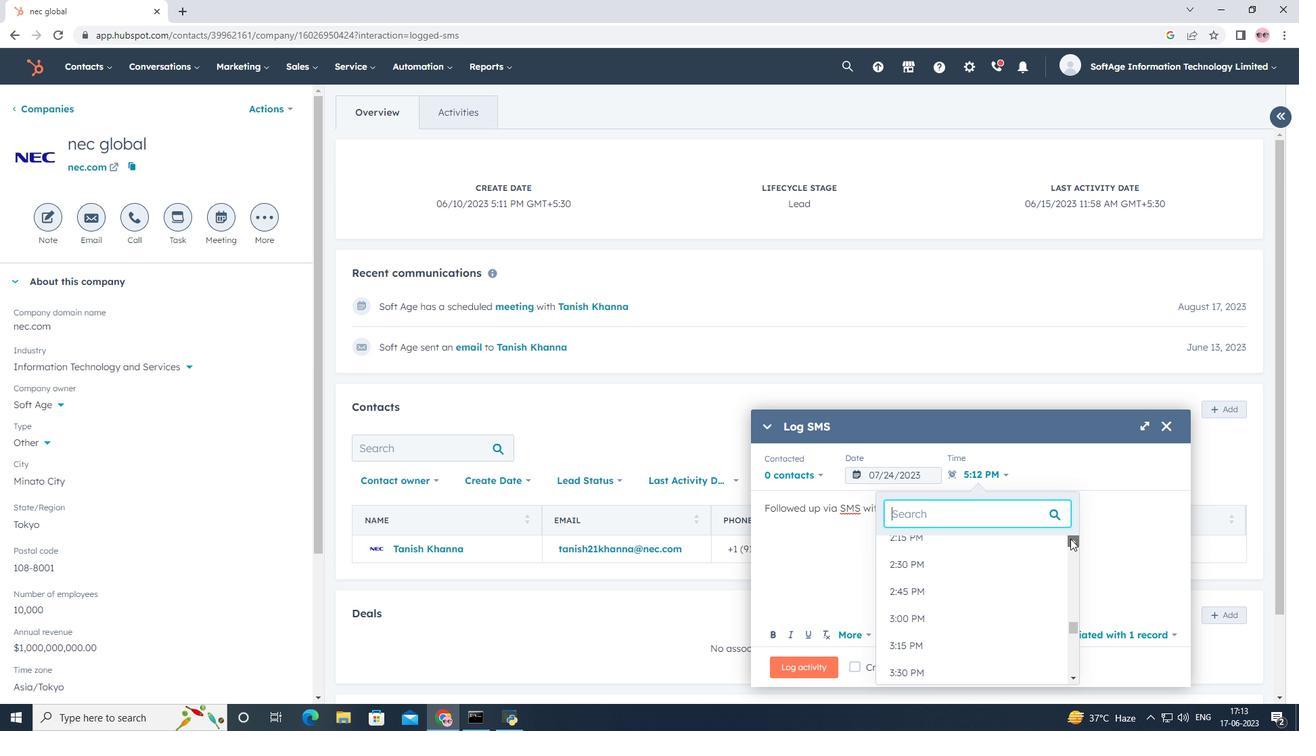 
Action: Mouse pressed left at (1070, 538)
Screenshot: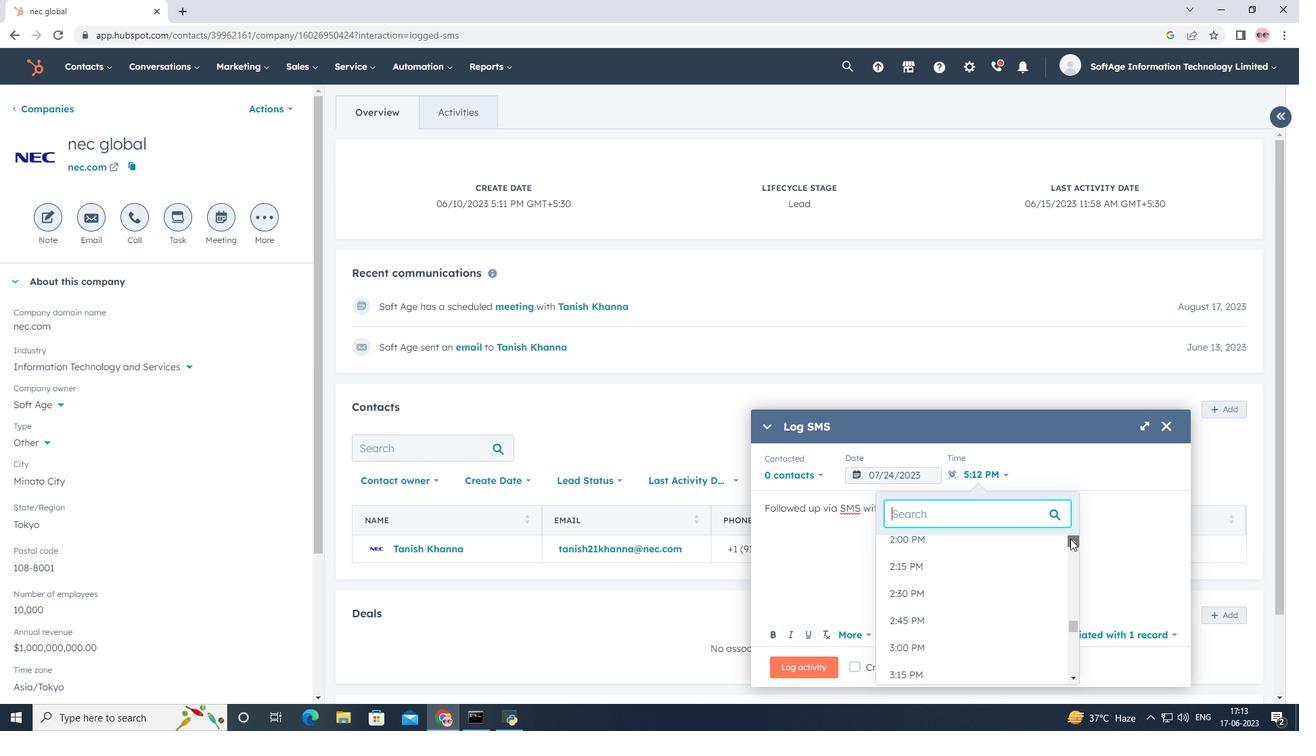 
Action: Mouse pressed left at (1070, 538)
Screenshot: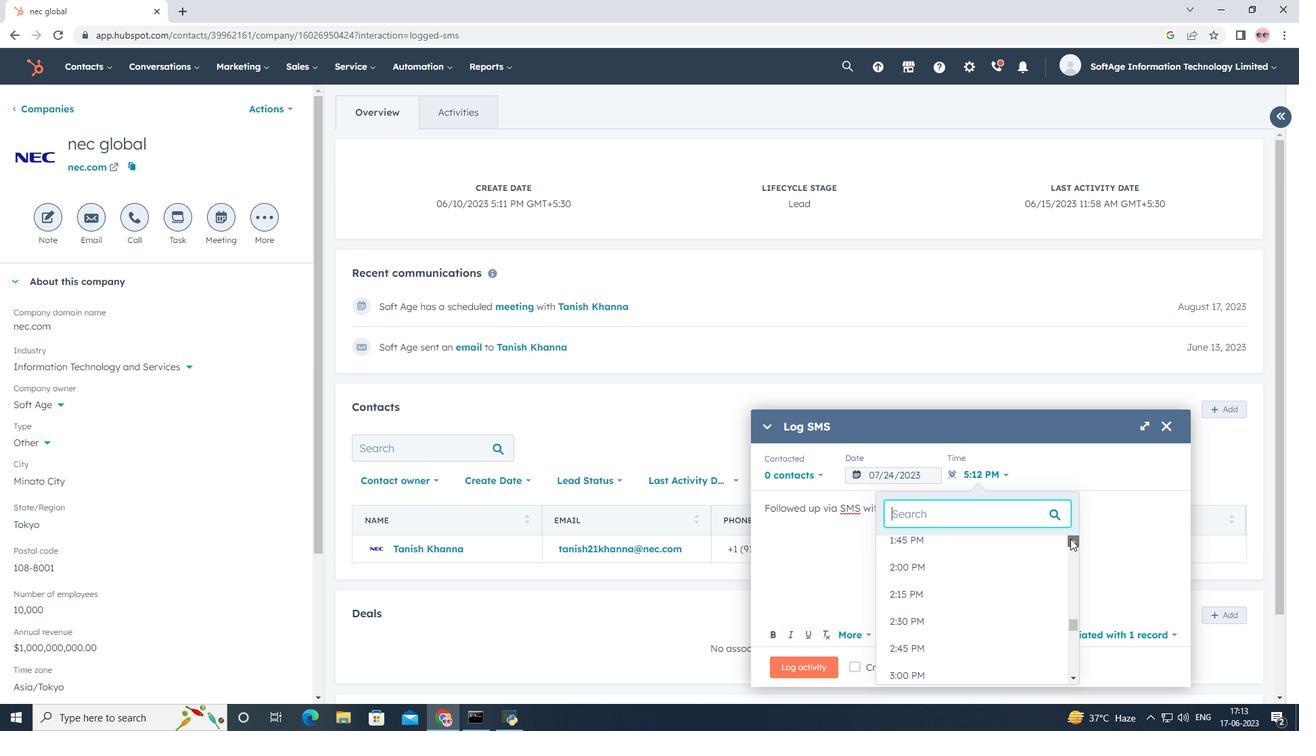 
Action: Mouse pressed left at (1070, 538)
Screenshot: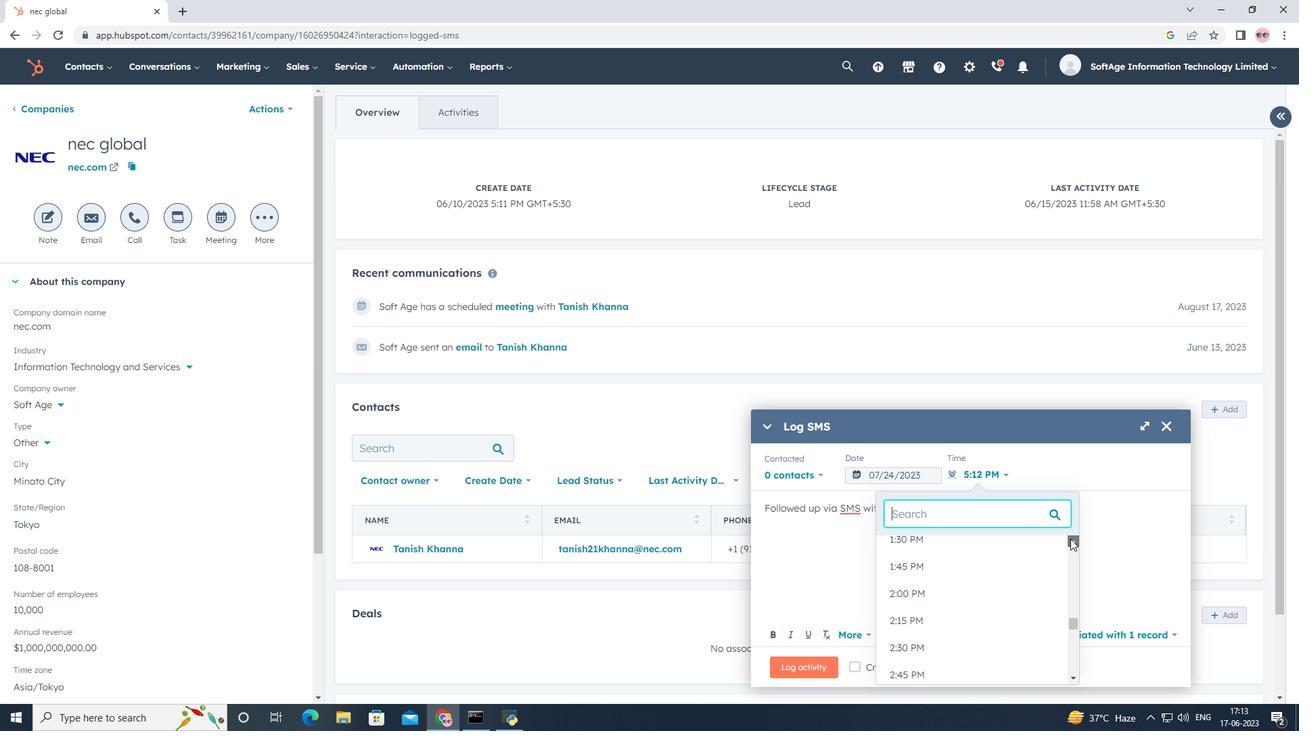 
Action: Mouse pressed left at (1070, 538)
Screenshot: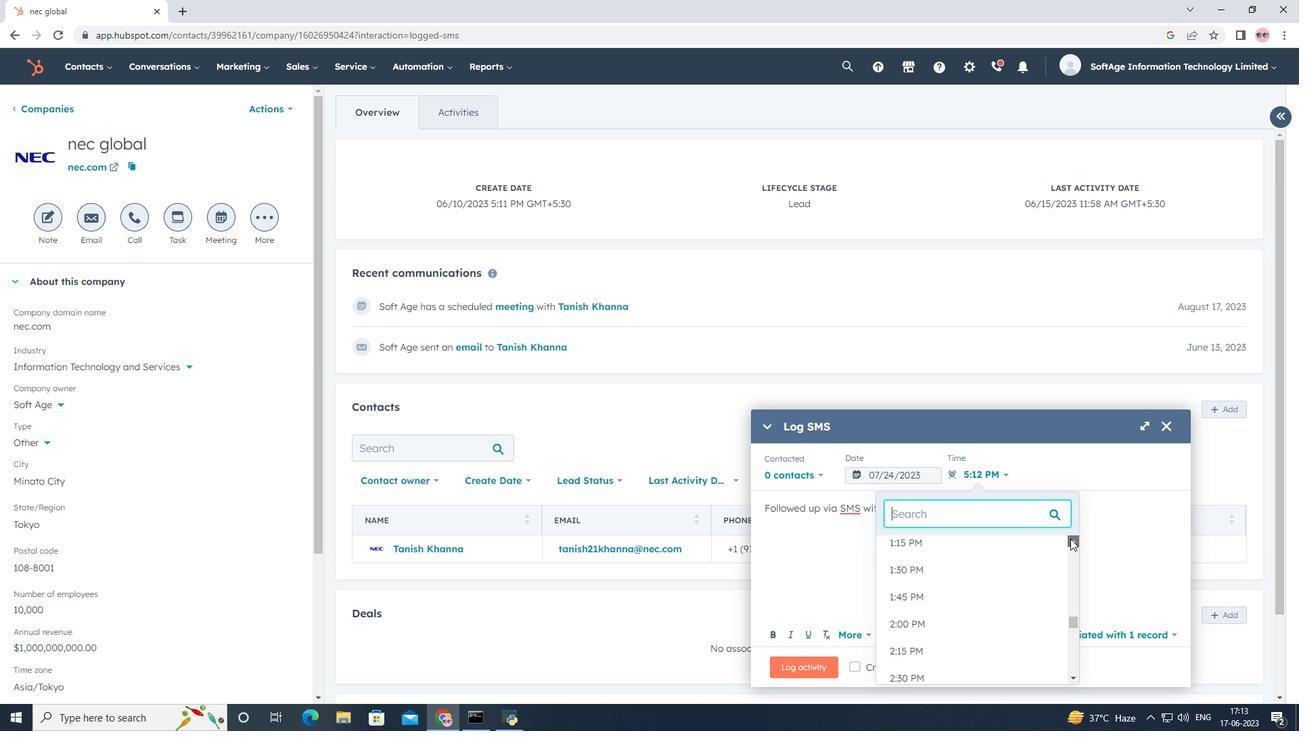 
Action: Mouse pressed left at (1070, 538)
Screenshot: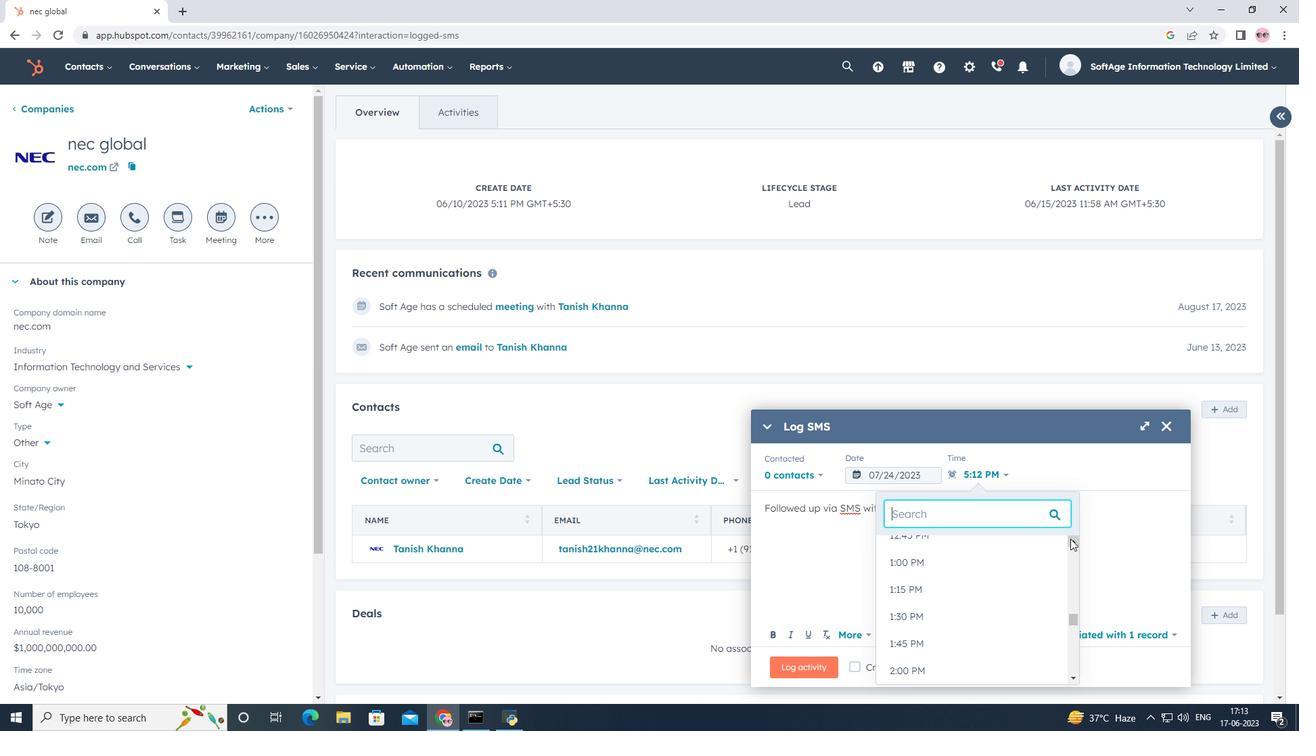 
Action: Mouse pressed left at (1070, 538)
Screenshot: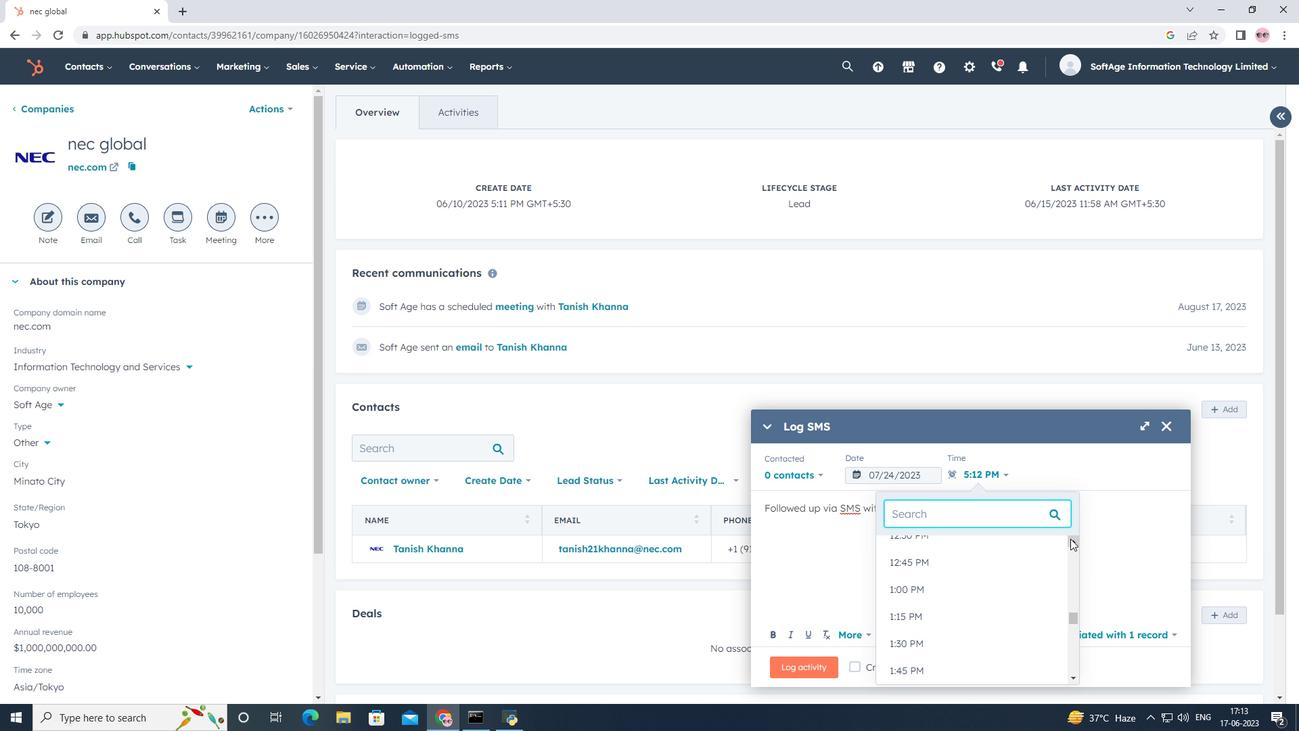 
Action: Mouse pressed left at (1070, 538)
Screenshot: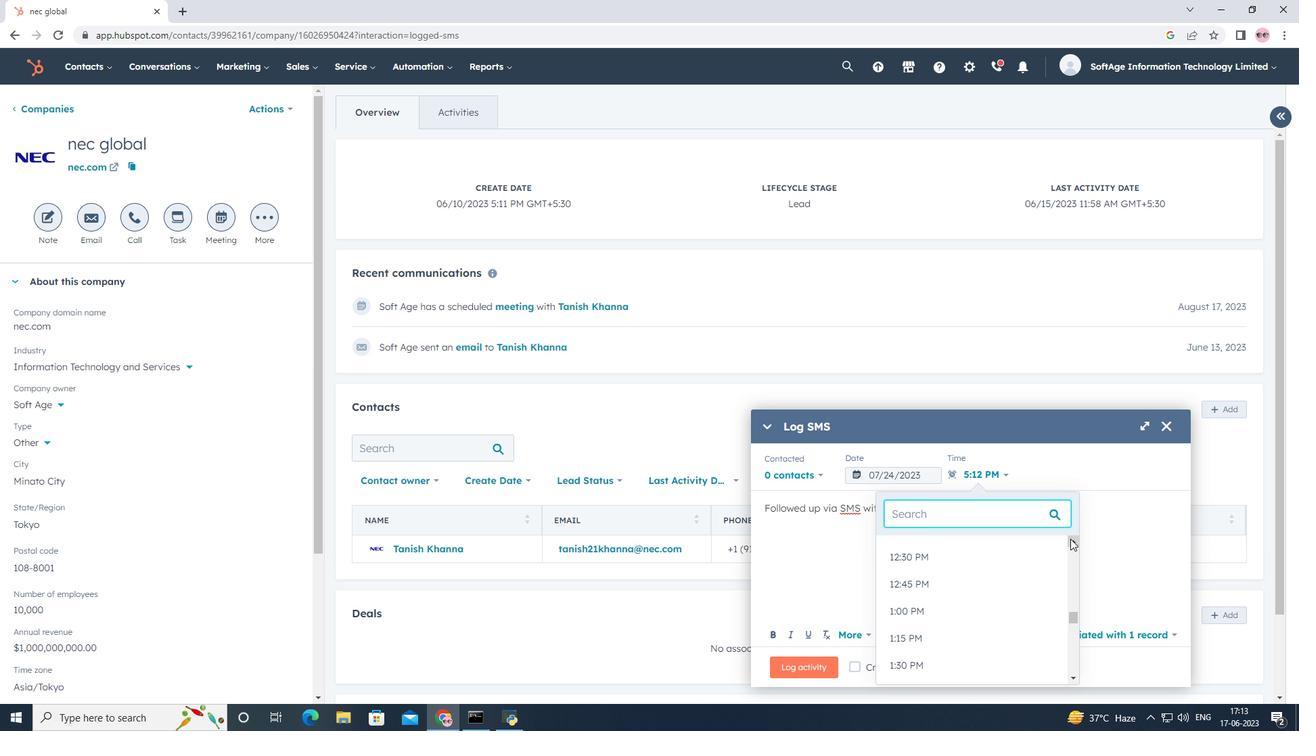 
Action: Mouse pressed left at (1070, 538)
Screenshot: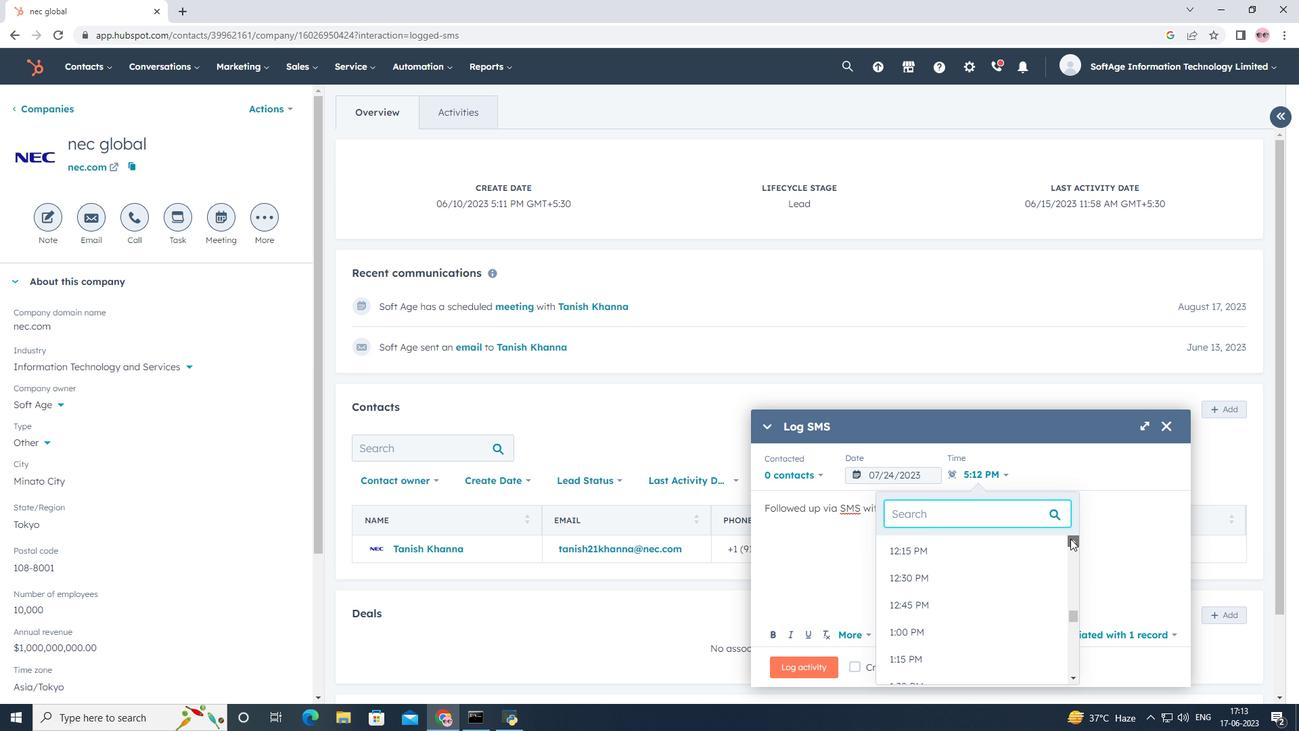 
Action: Mouse pressed left at (1070, 538)
Screenshot: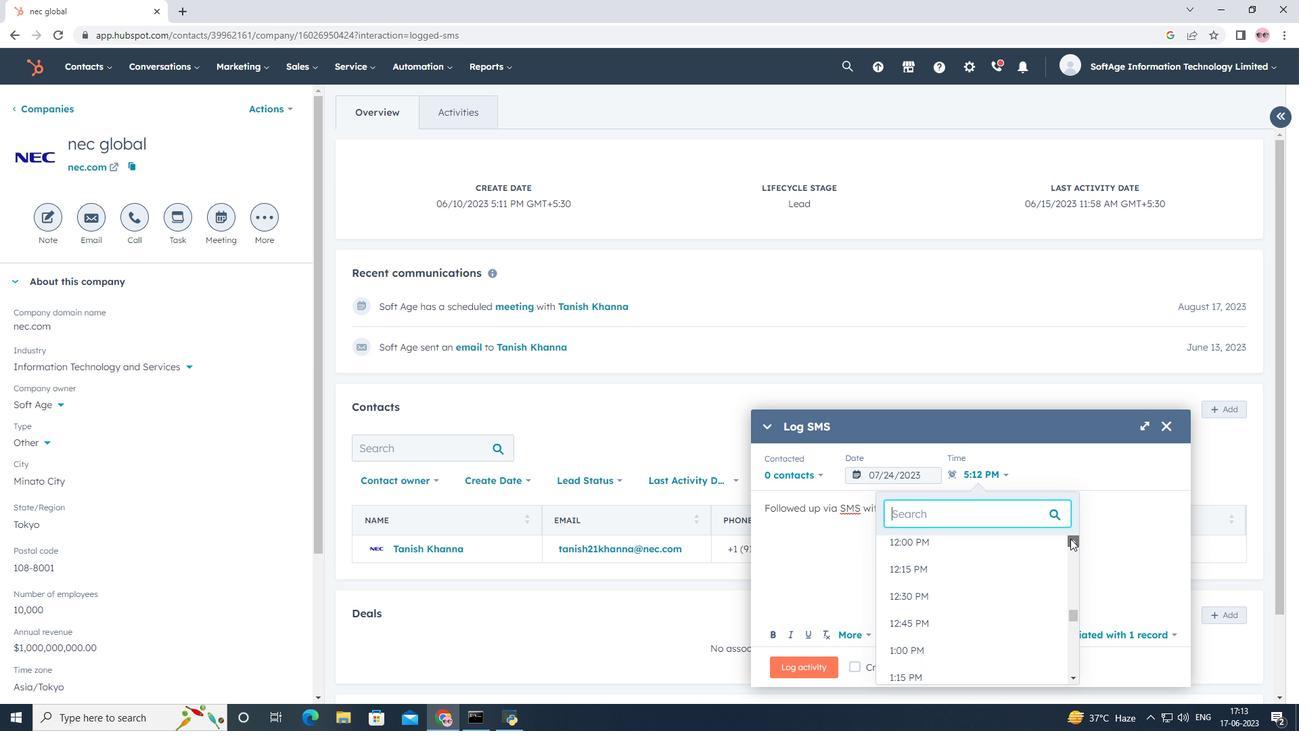 
Action: Mouse pressed left at (1070, 538)
Screenshot: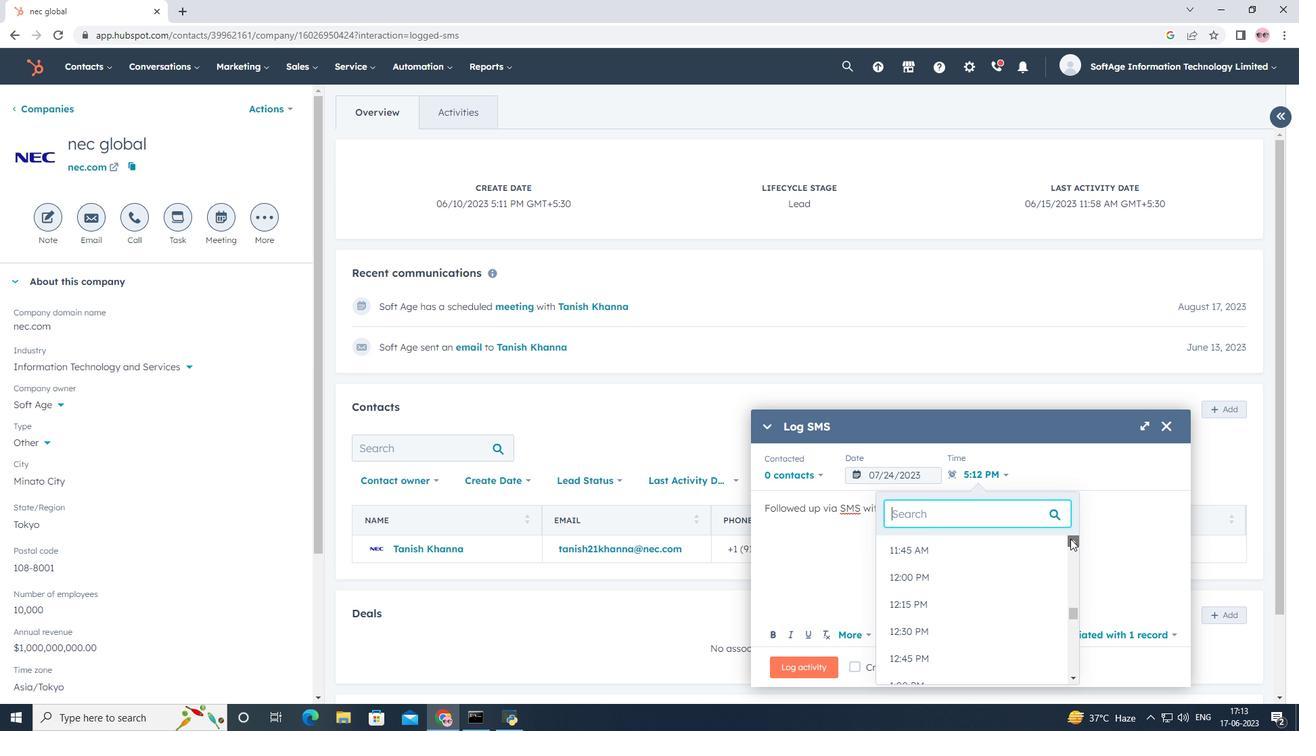 
Action: Mouse pressed left at (1070, 538)
Screenshot: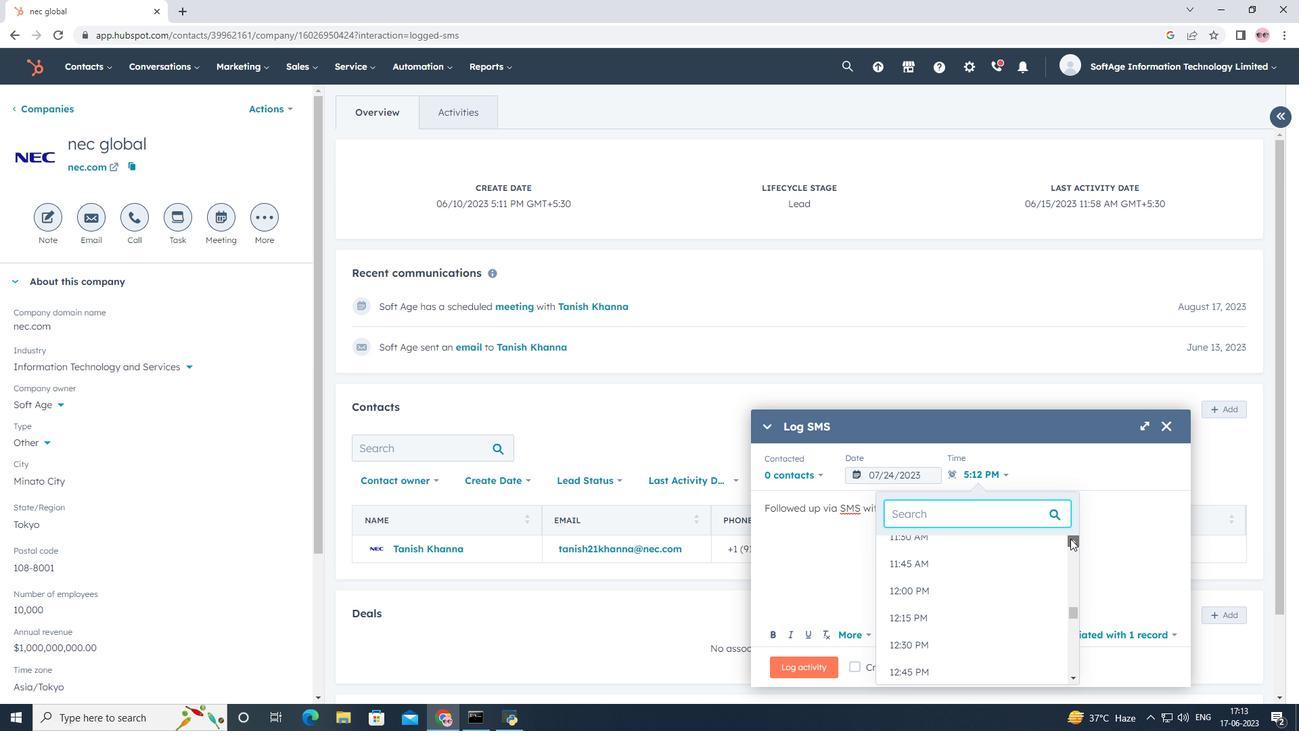 
Action: Mouse pressed left at (1070, 538)
Screenshot: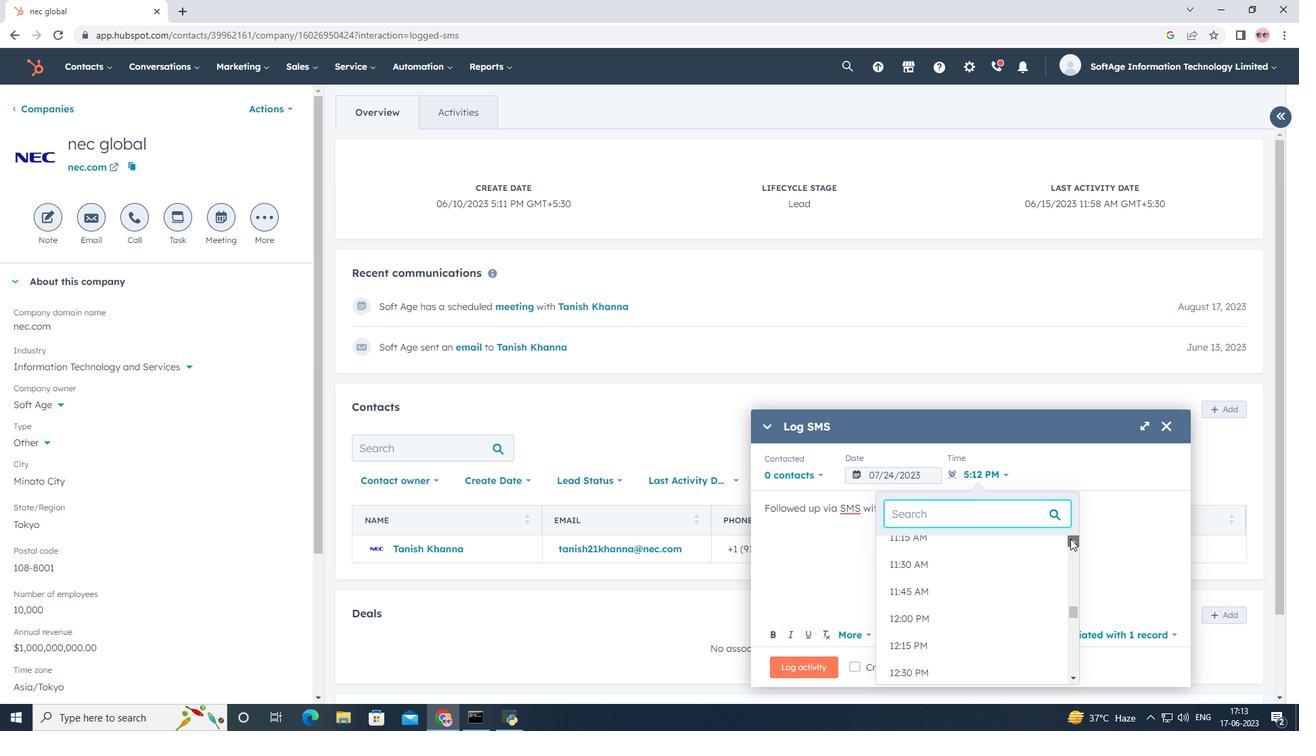 
Action: Mouse pressed left at (1070, 538)
Screenshot: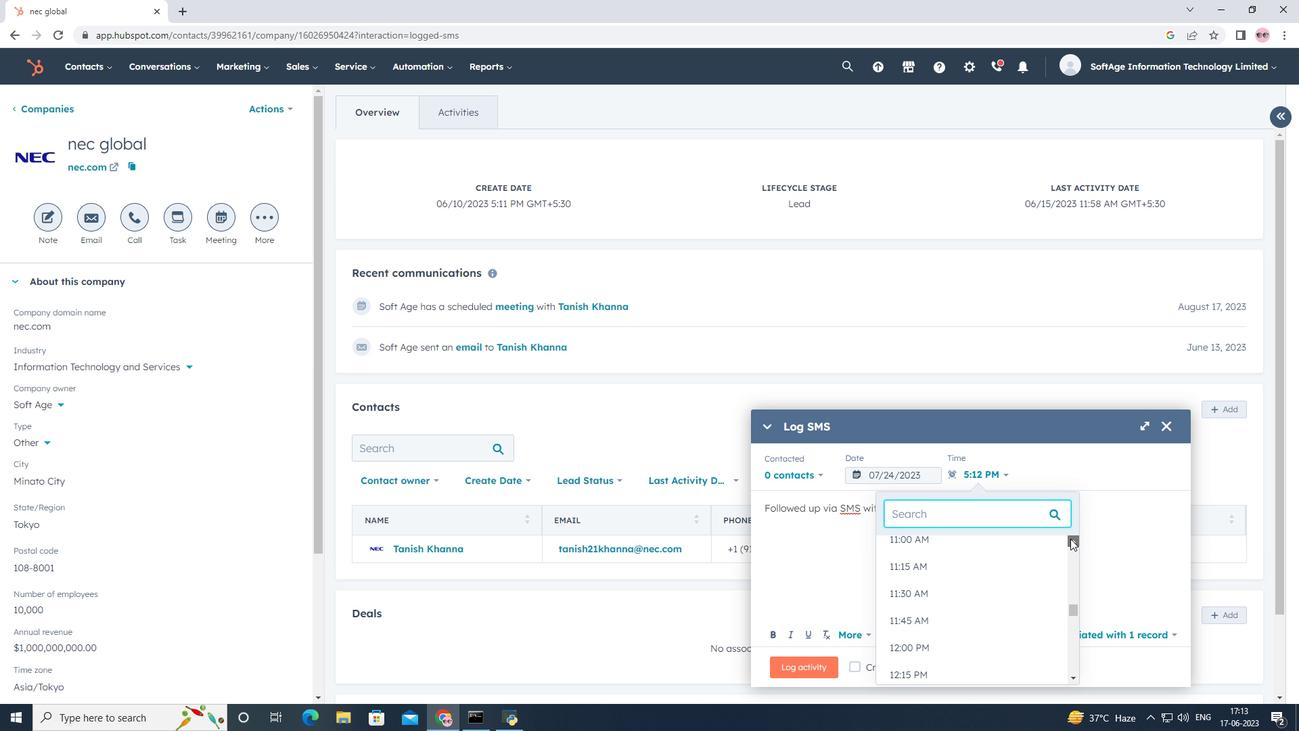 
Action: Mouse pressed left at (1070, 538)
Screenshot: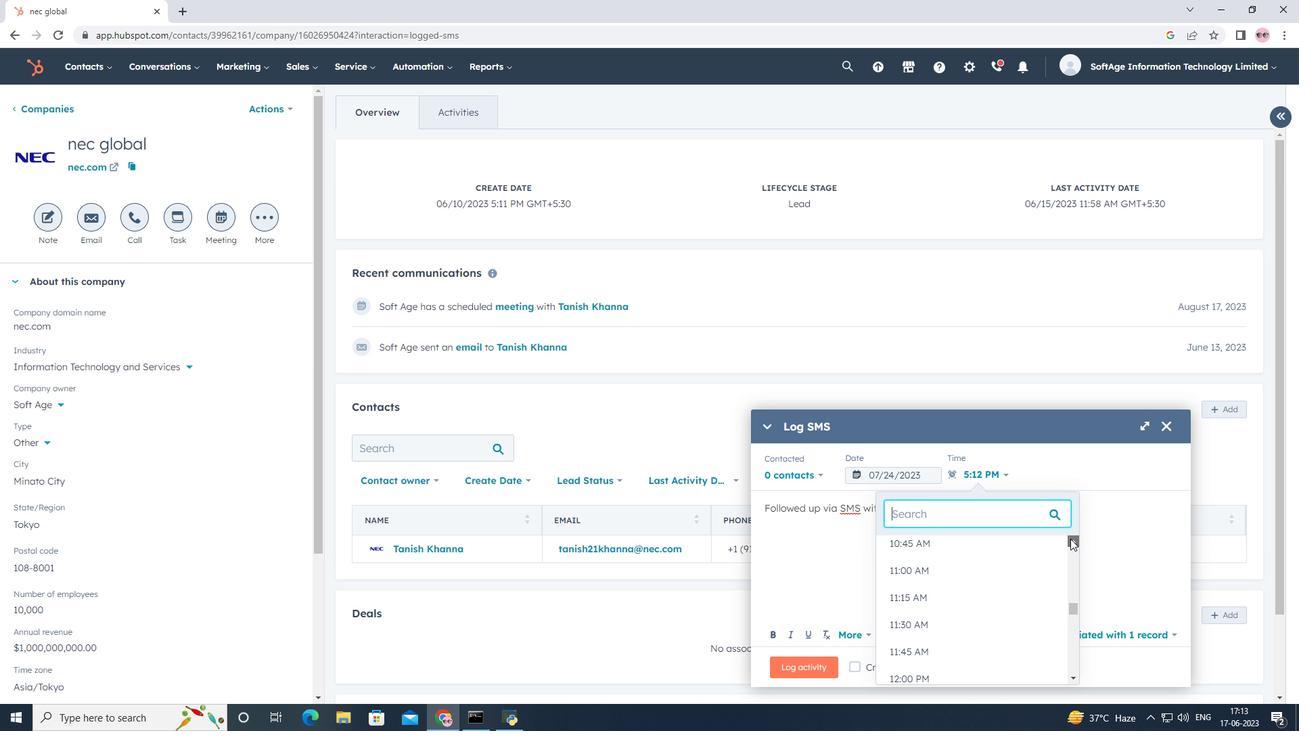 
Action: Mouse moved to (945, 578)
Screenshot: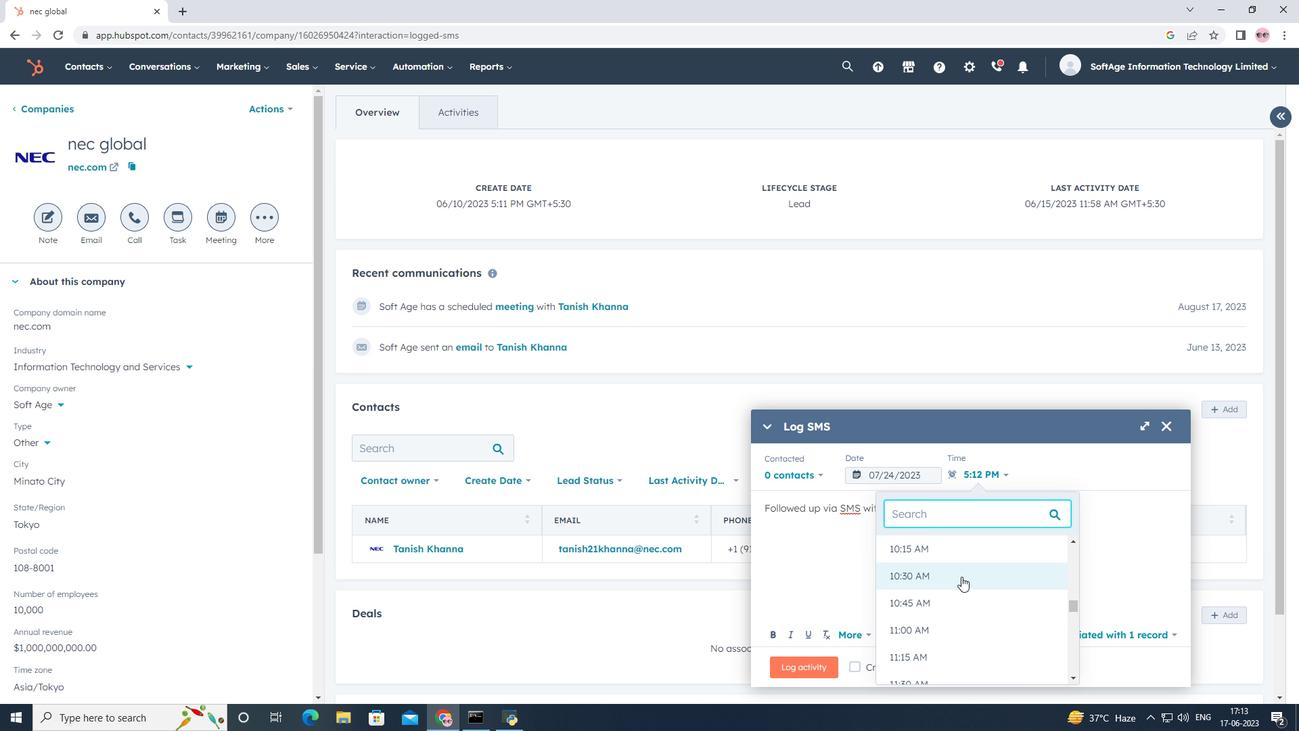
Action: Mouse pressed left at (945, 578)
Screenshot: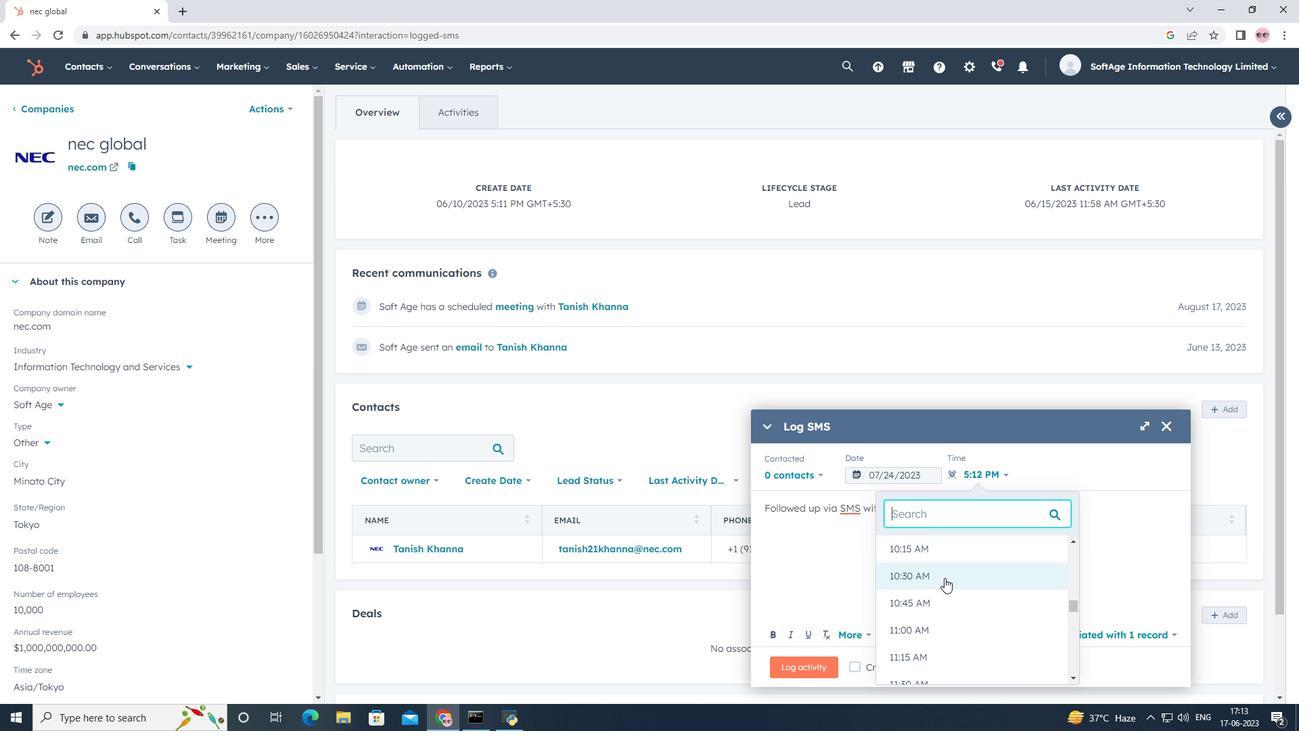 
Action: Mouse moved to (822, 473)
Screenshot: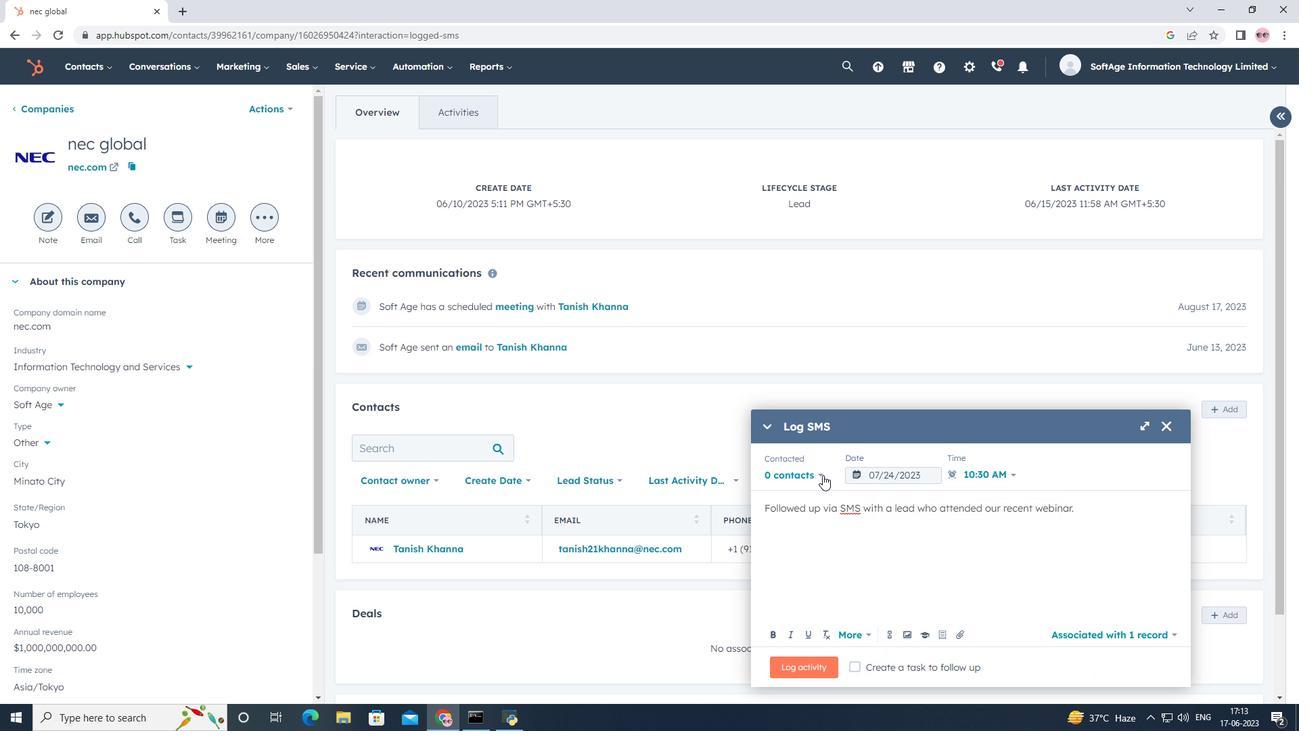 
Action: Mouse pressed left at (822, 473)
Screenshot: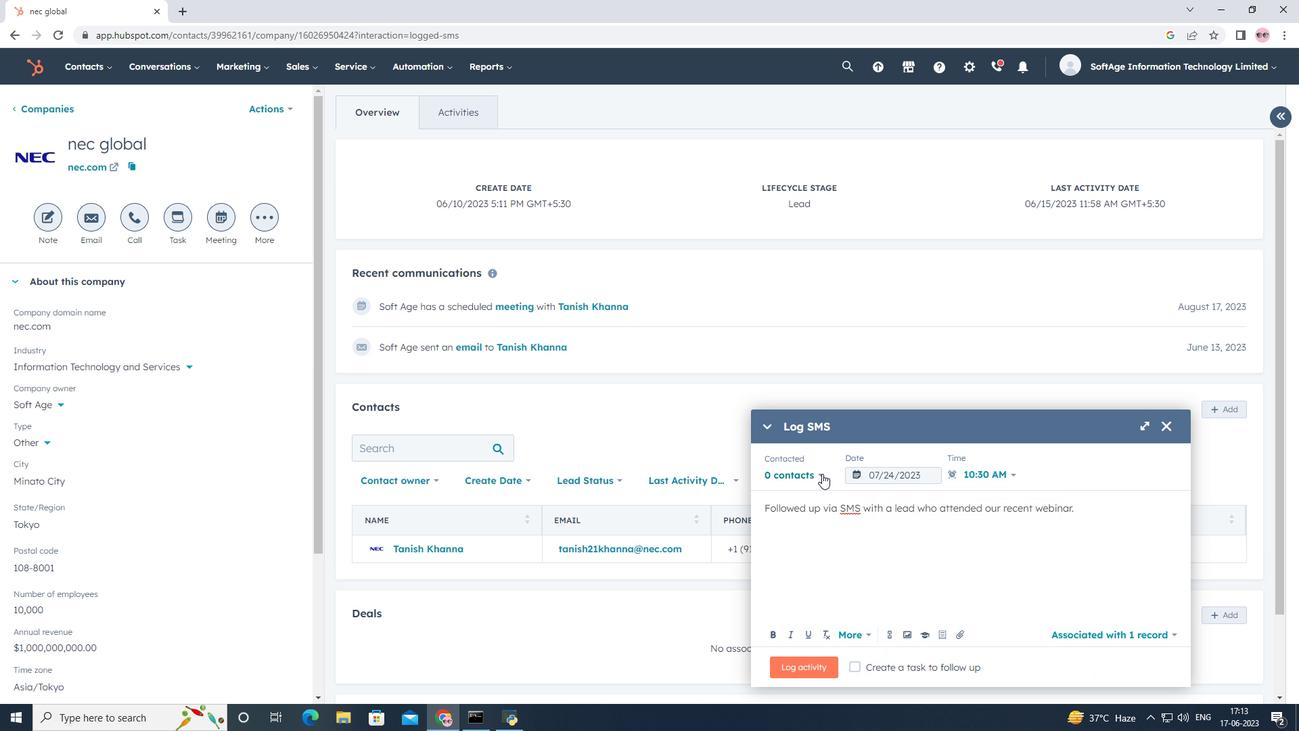 
Action: Mouse moved to (821, 546)
Screenshot: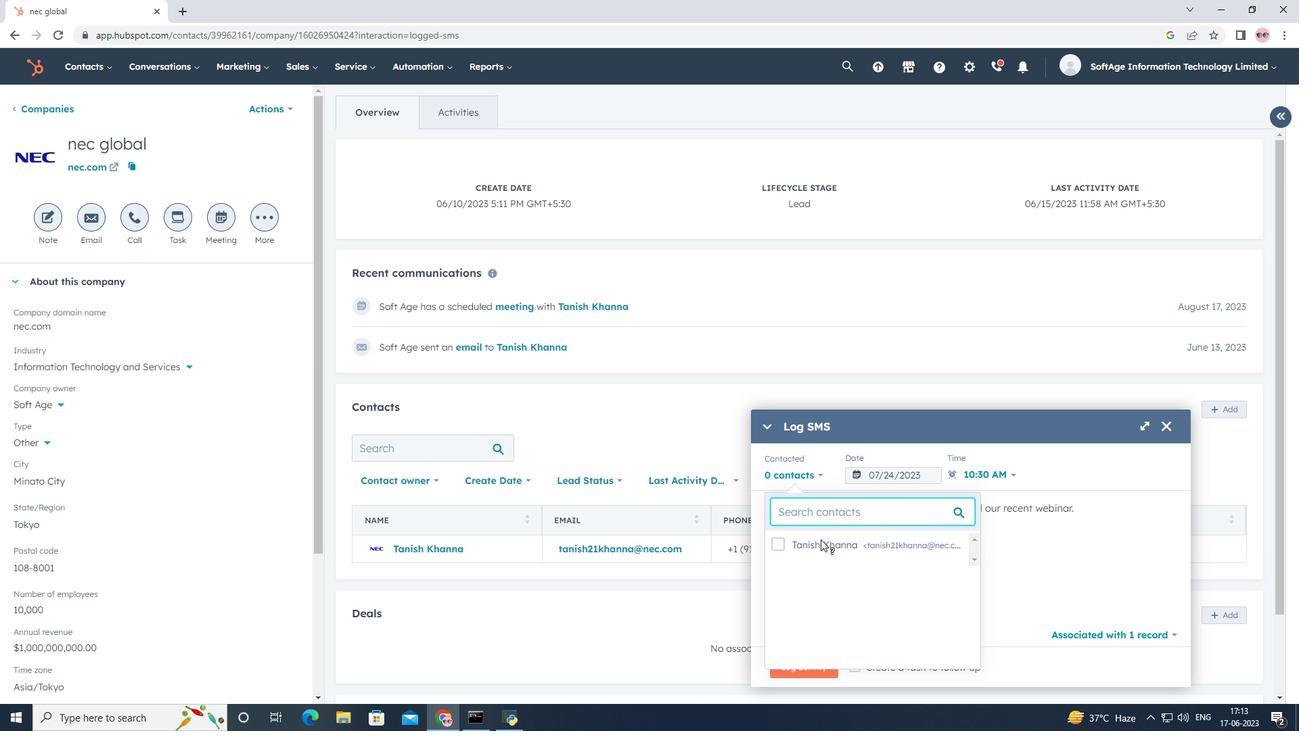 
Action: Mouse pressed left at (821, 546)
Screenshot: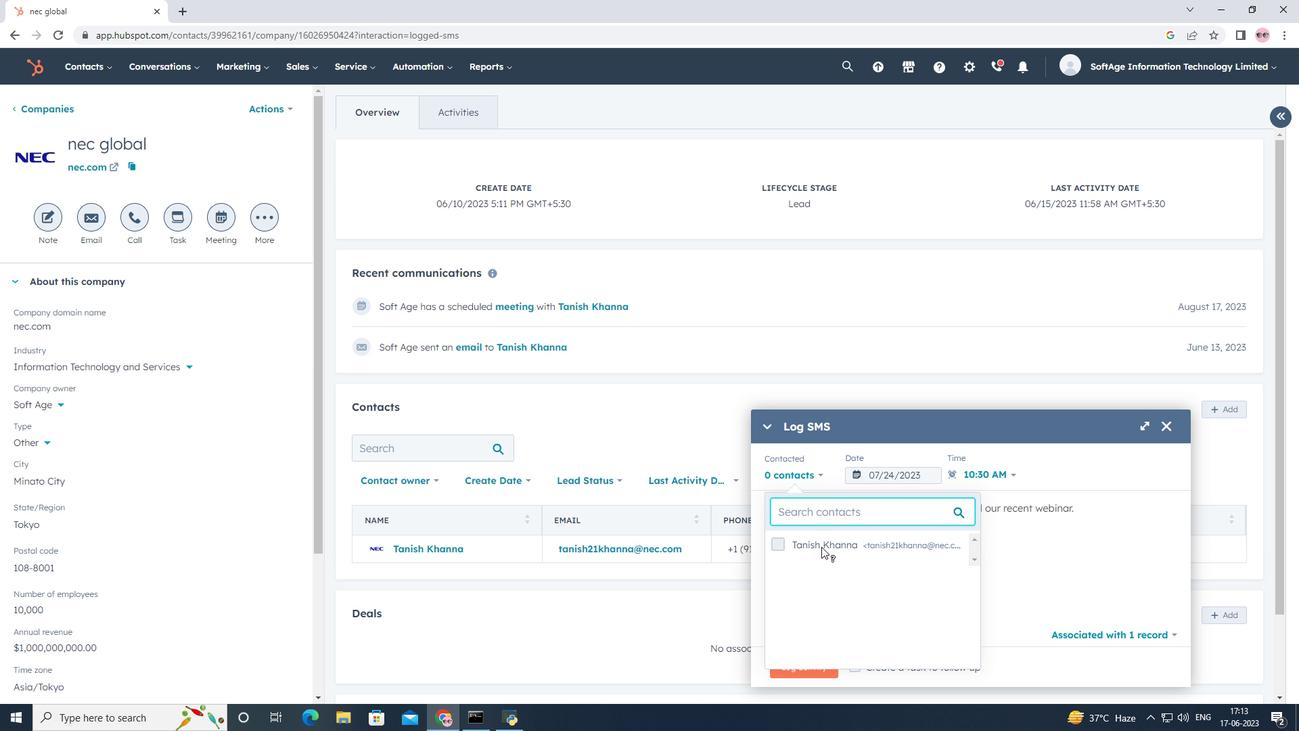 
Action: Mouse moved to (1051, 558)
Screenshot: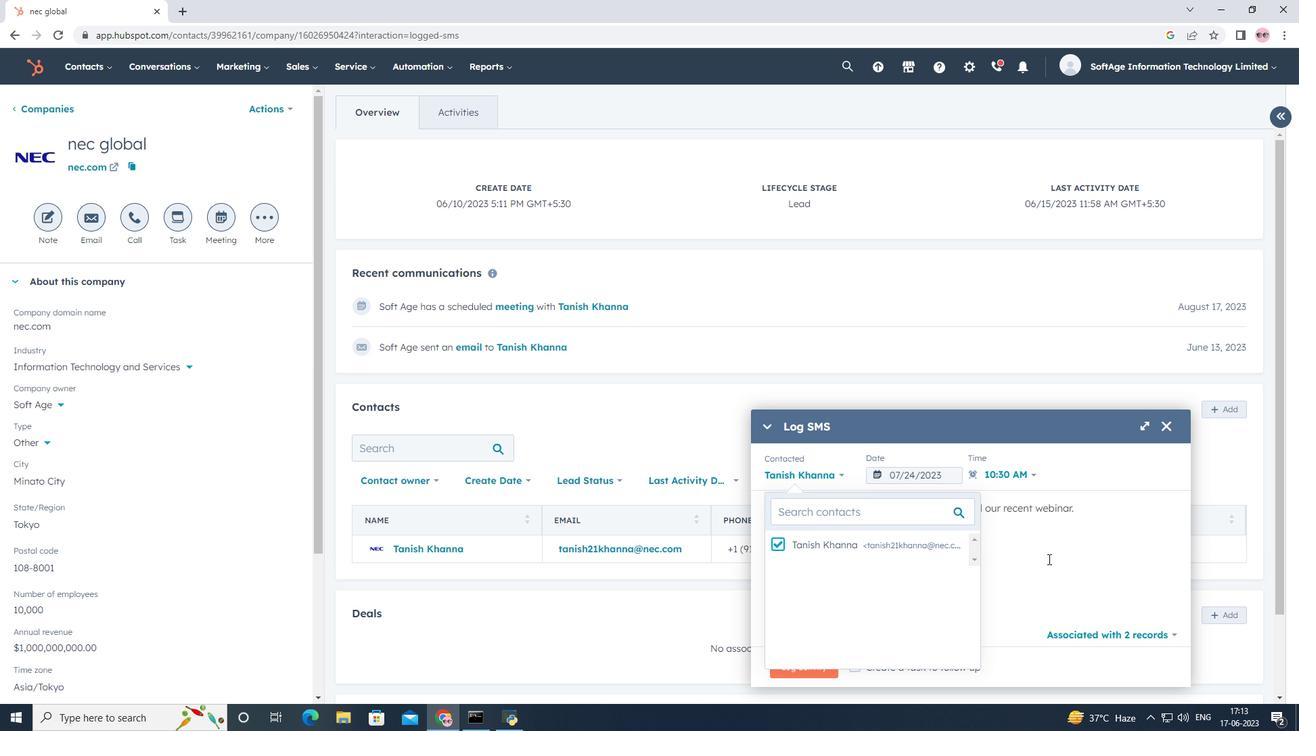 
Action: Mouse pressed left at (1051, 558)
Screenshot: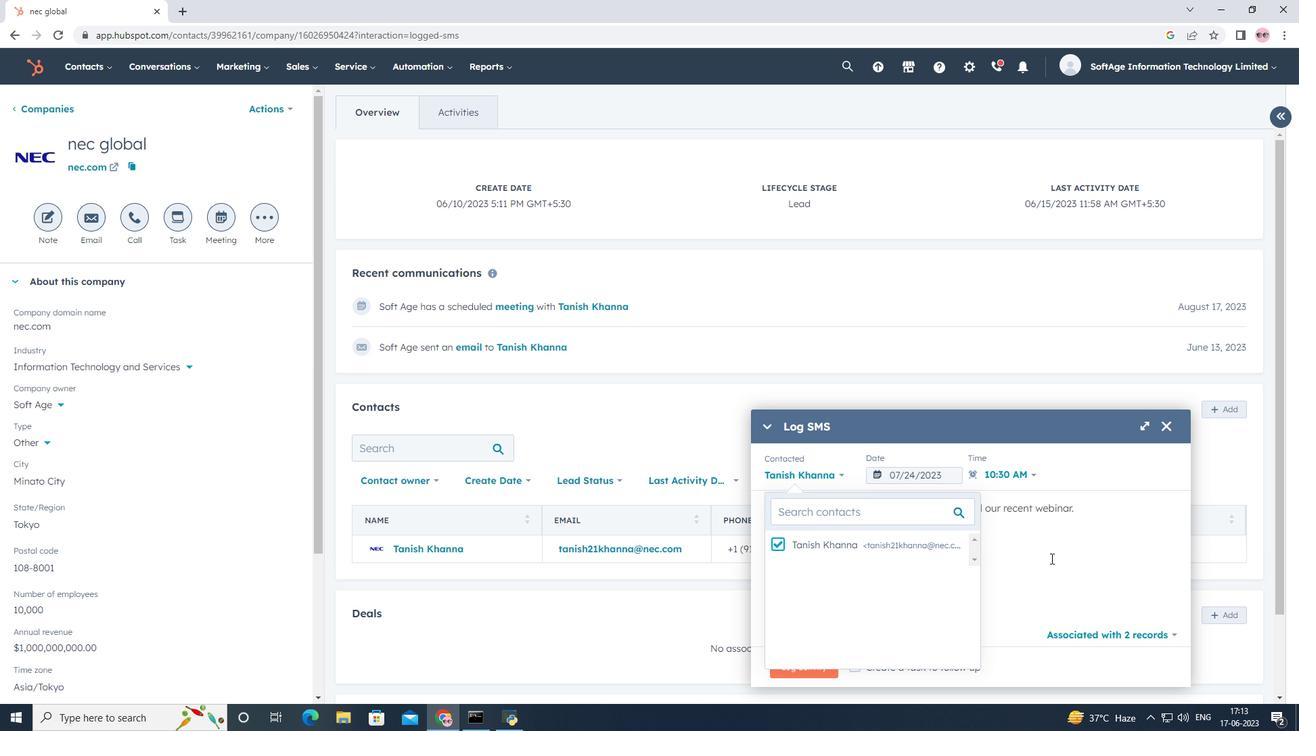 
Action: Mouse moved to (813, 664)
Screenshot: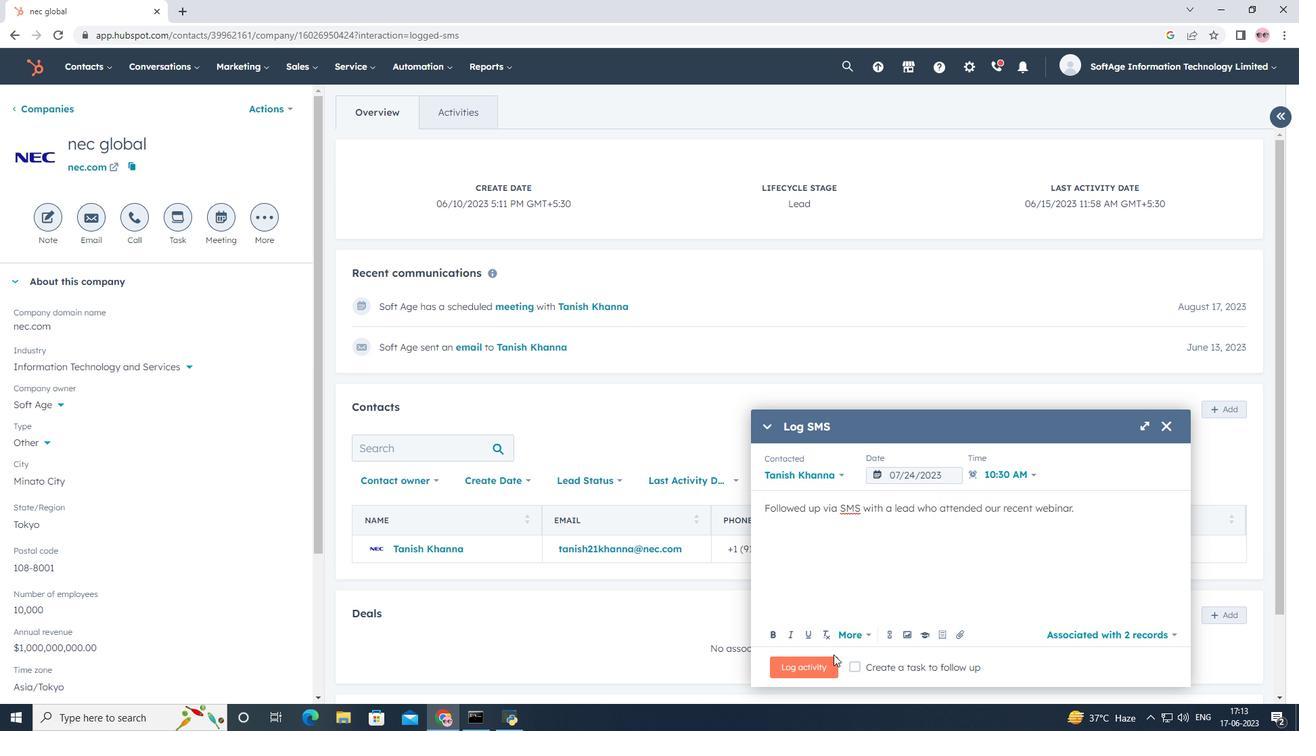 
Action: Mouse pressed left at (813, 664)
Screenshot: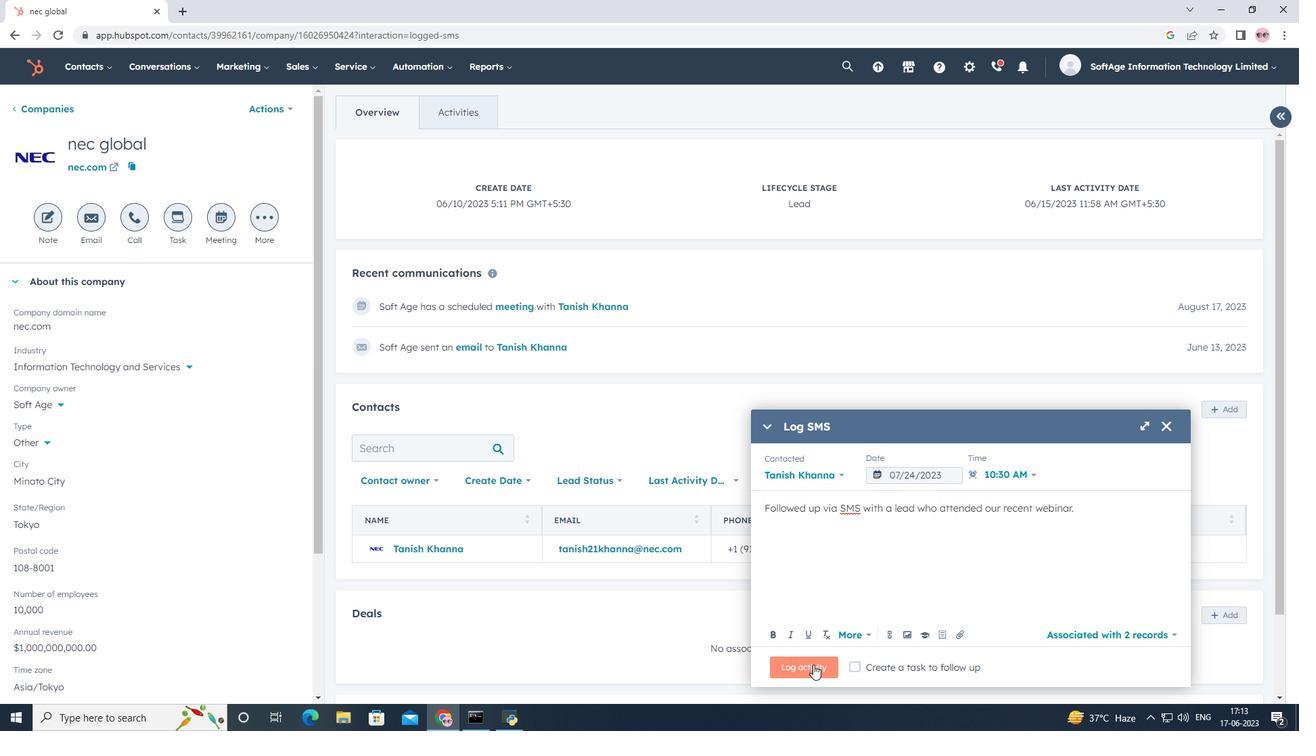 
